 Task: For heading Use Trebuchet MN with dark cyan 1 colour & Underline.  font size for heading24,  'Change the font style of data to'Amatic SC and font size to 16,  Change the alignment of both headline & data to Align left In the sheet  analysisSalesPerformance_2023
Action: Mouse moved to (248, 102)
Screenshot: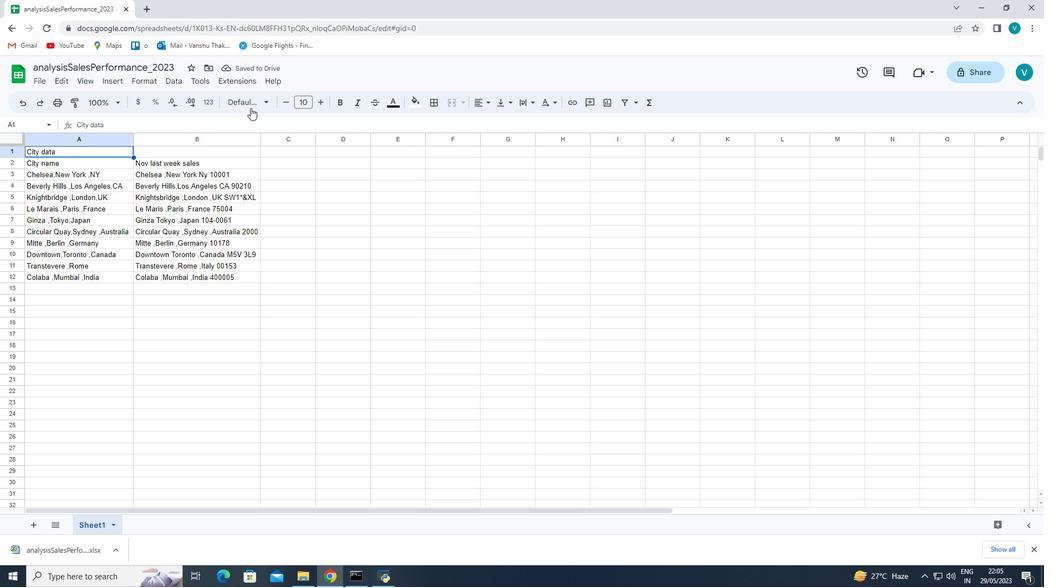 
Action: Mouse pressed left at (248, 102)
Screenshot: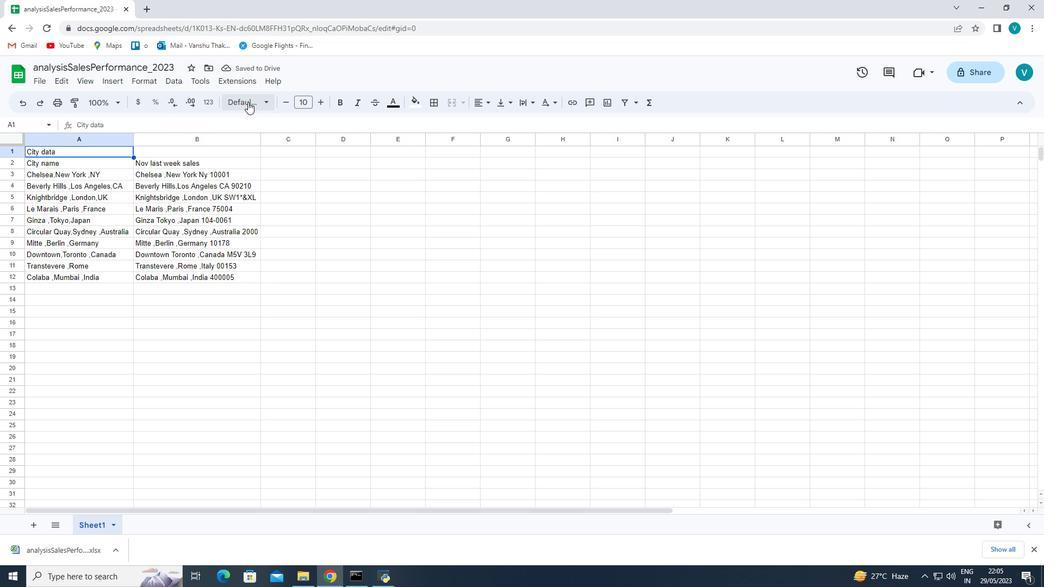 
Action: Mouse moved to (272, 345)
Screenshot: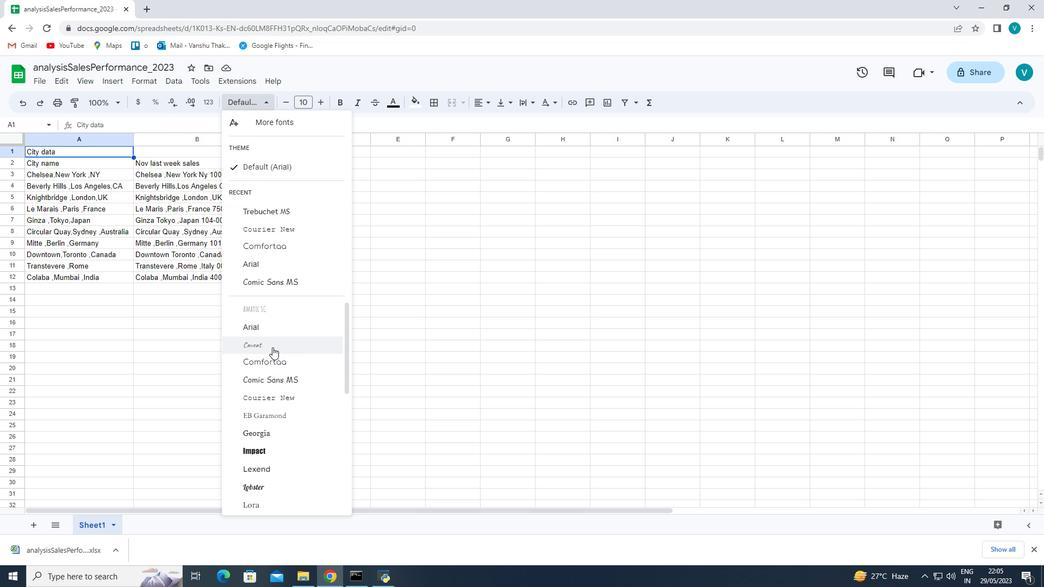 
Action: Mouse scrolled (272, 344) with delta (0, 0)
Screenshot: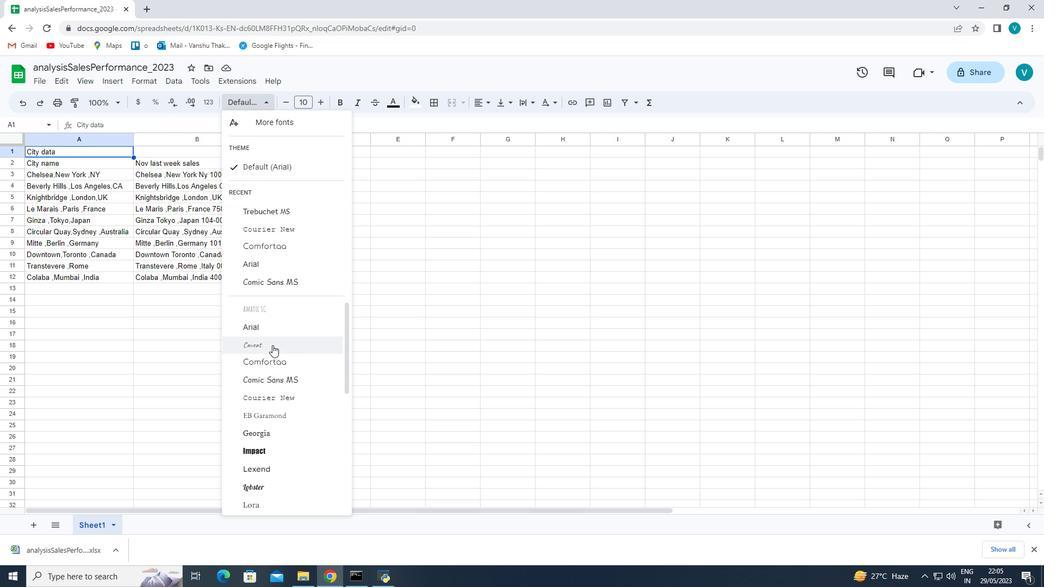 
Action: Mouse scrolled (272, 344) with delta (0, 0)
Screenshot: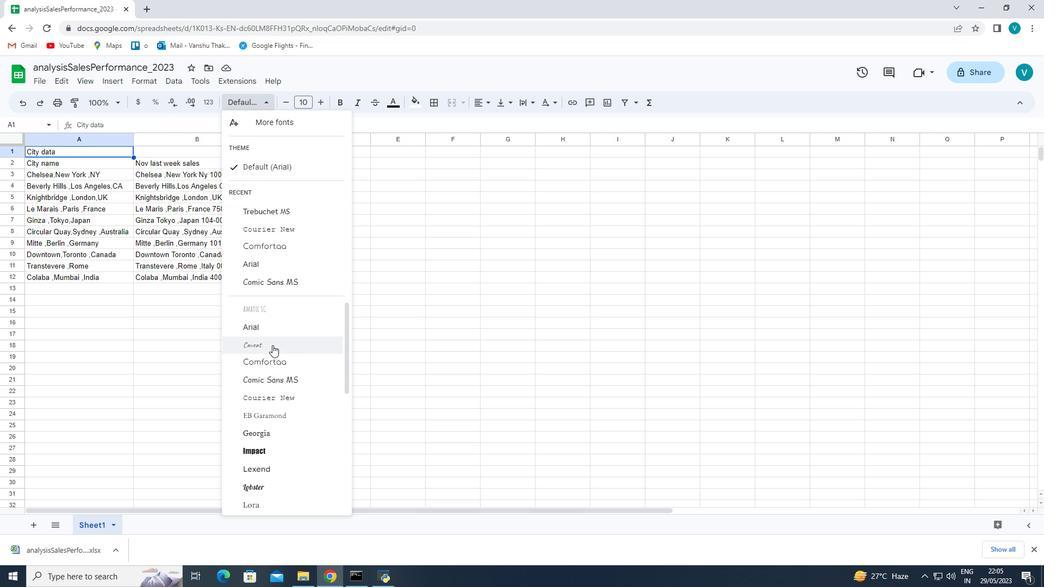 
Action: Mouse moved to (272, 345)
Screenshot: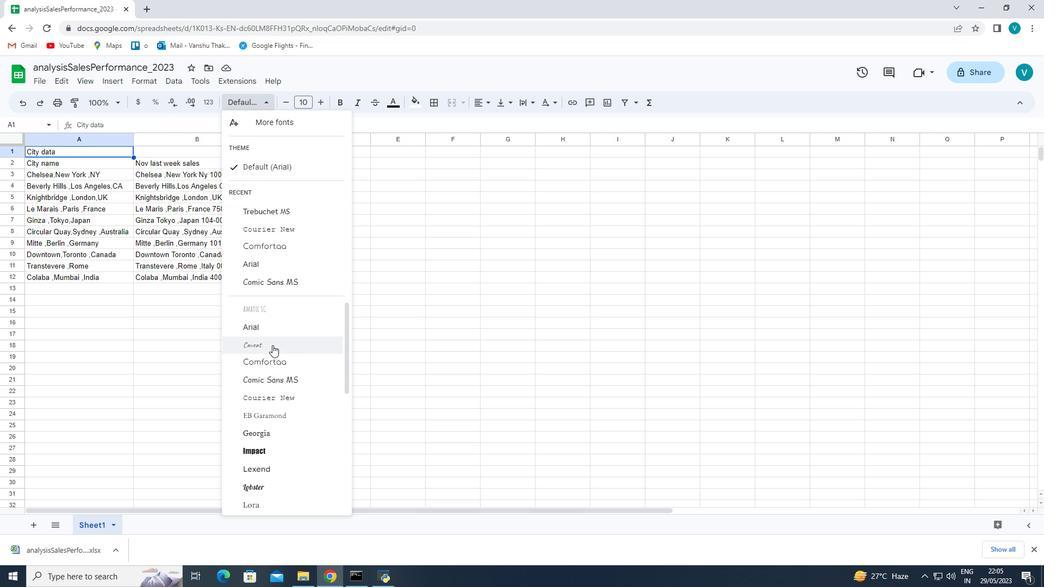 
Action: Mouse scrolled (272, 344) with delta (0, 0)
Screenshot: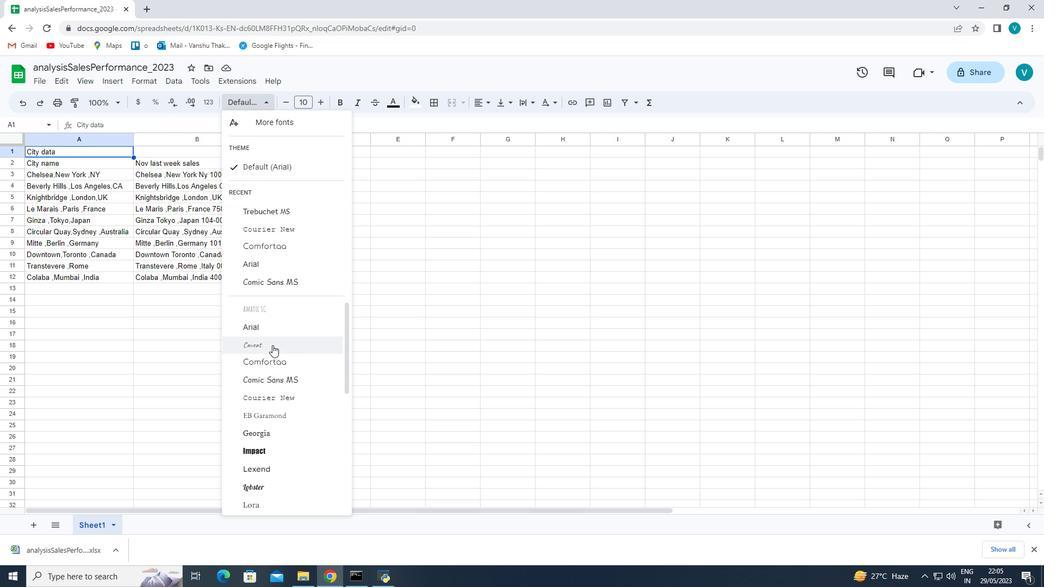 
Action: Mouse moved to (276, 359)
Screenshot: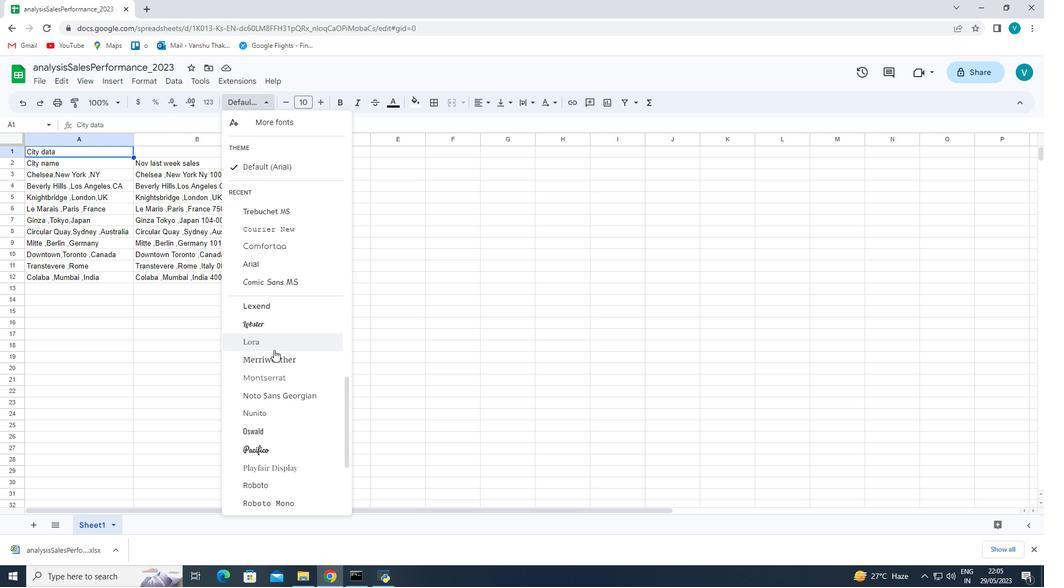
Action: Mouse scrolled (276, 360) with delta (0, 0)
Screenshot: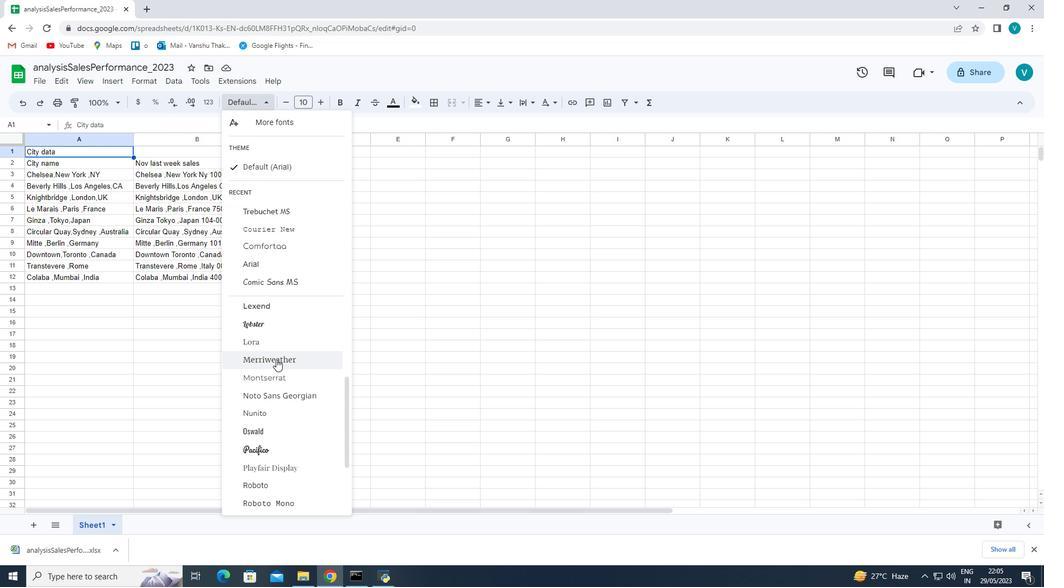 
Action: Mouse scrolled (276, 360) with delta (0, 0)
Screenshot: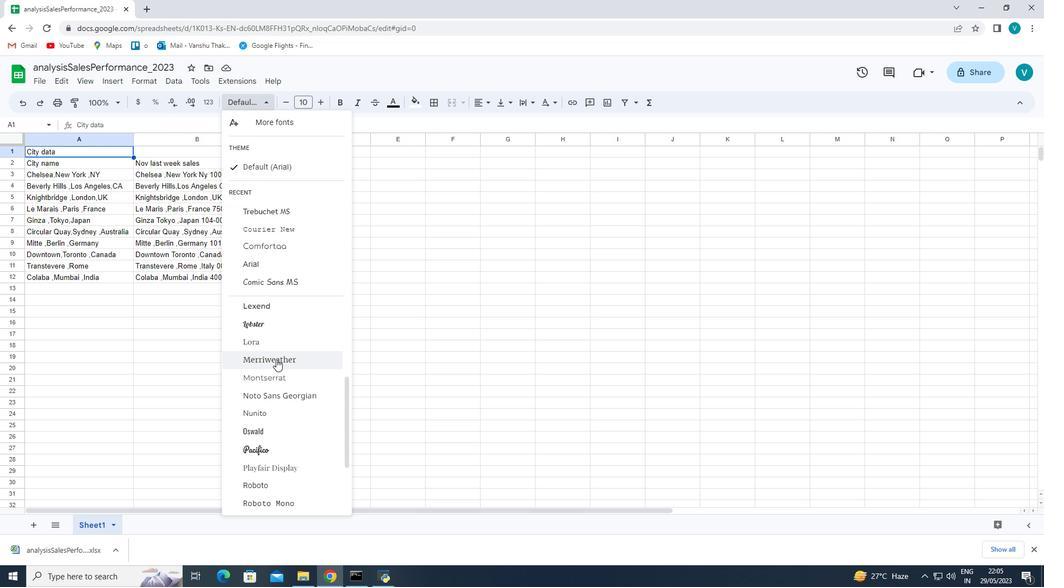 
Action: Mouse scrolled (276, 360) with delta (0, 0)
Screenshot: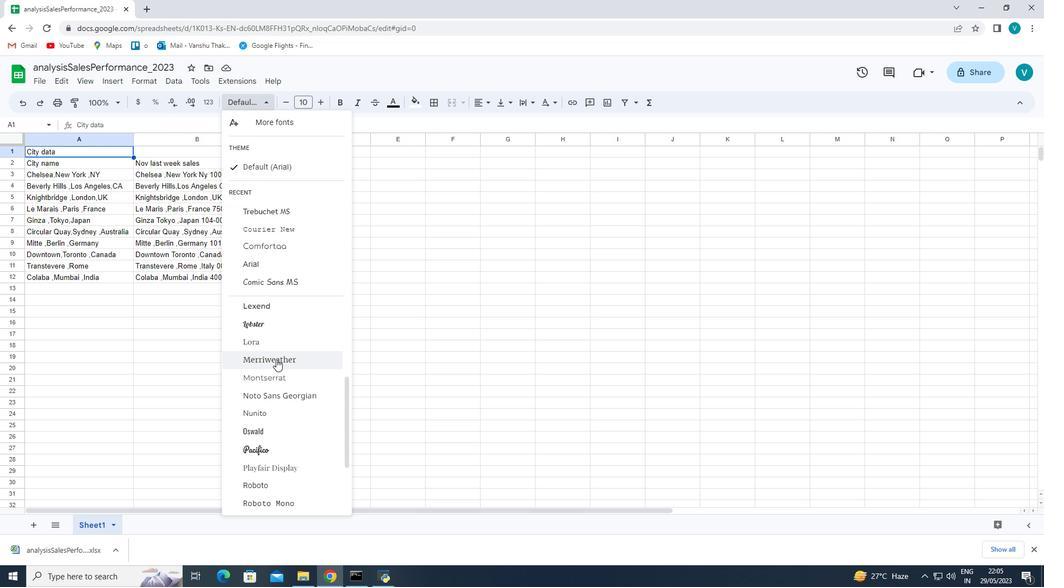 
Action: Mouse scrolled (276, 360) with delta (0, 0)
Screenshot: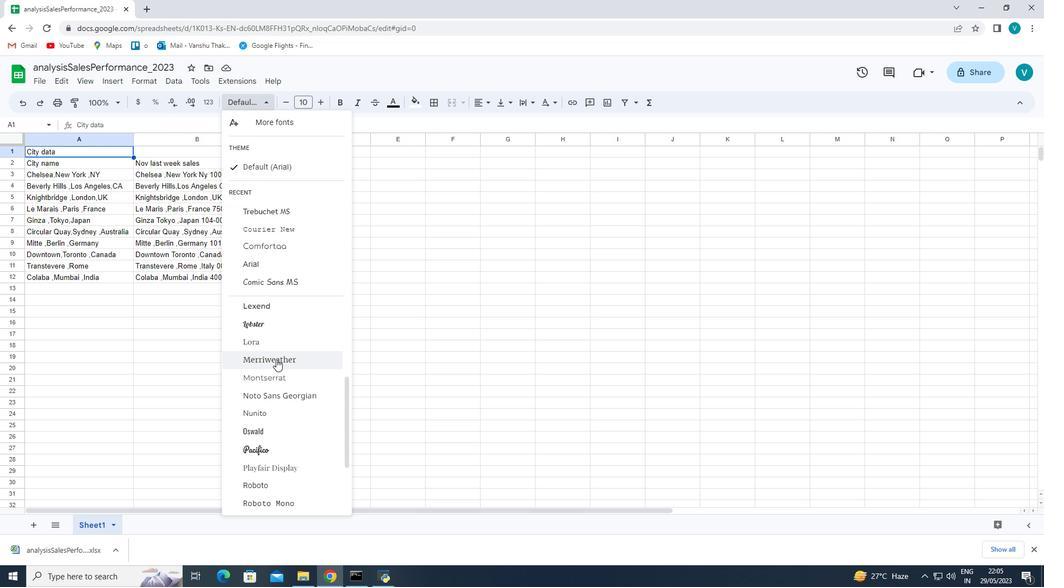 
Action: Mouse moved to (287, 212)
Screenshot: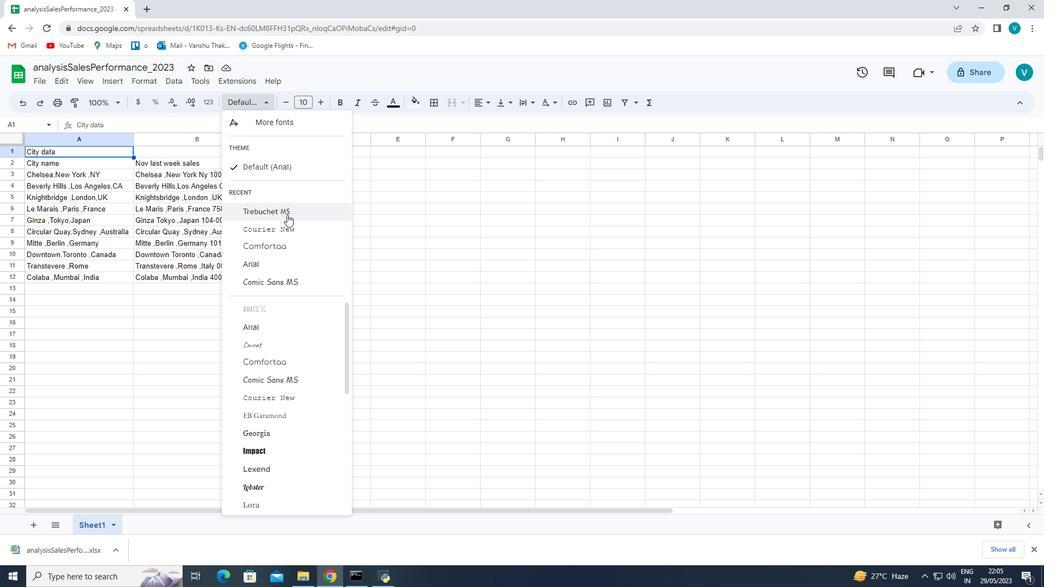 
Action: Mouse pressed left at (287, 212)
Screenshot: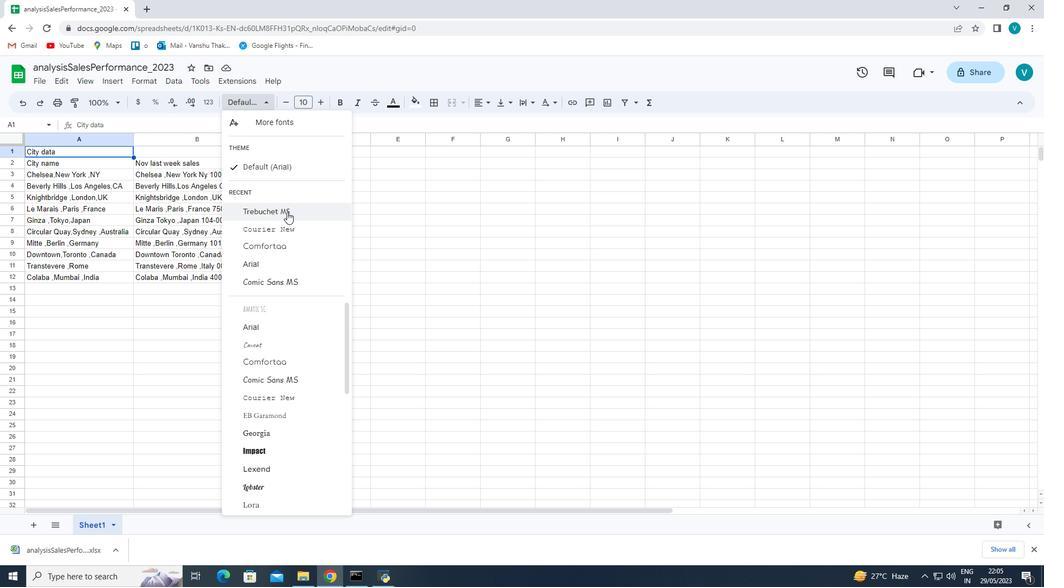 
Action: Mouse moved to (286, 209)
Screenshot: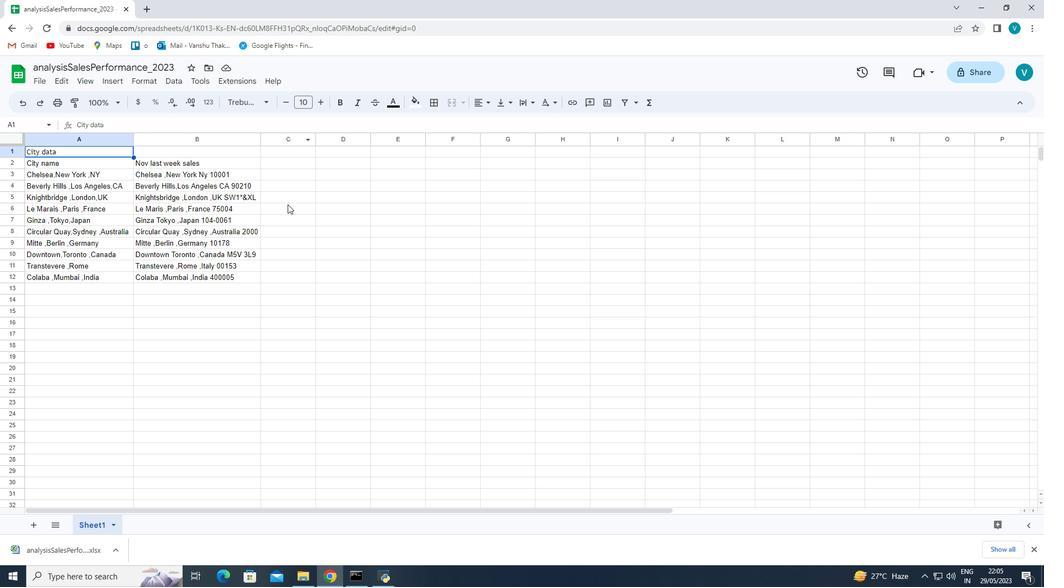 
Action: Key pressed ctrl+U
Screenshot: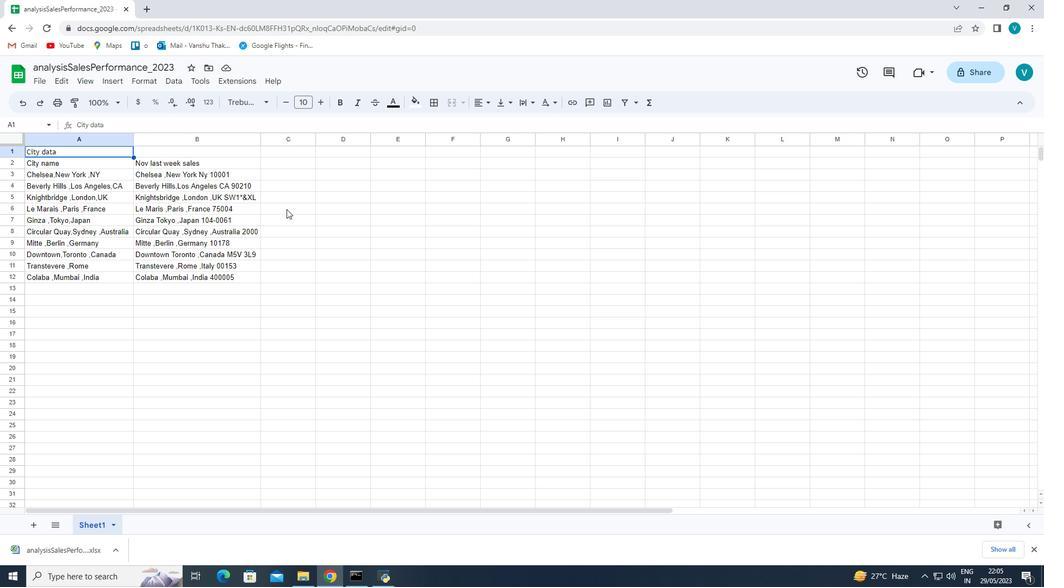 
Action: Mouse moved to (391, 101)
Screenshot: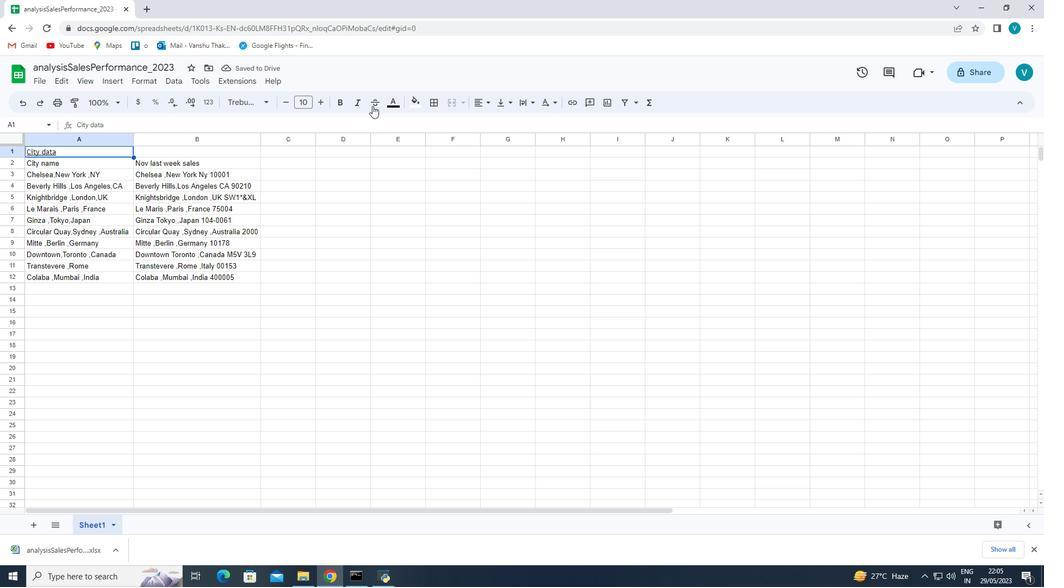 
Action: Mouse pressed left at (391, 101)
Screenshot: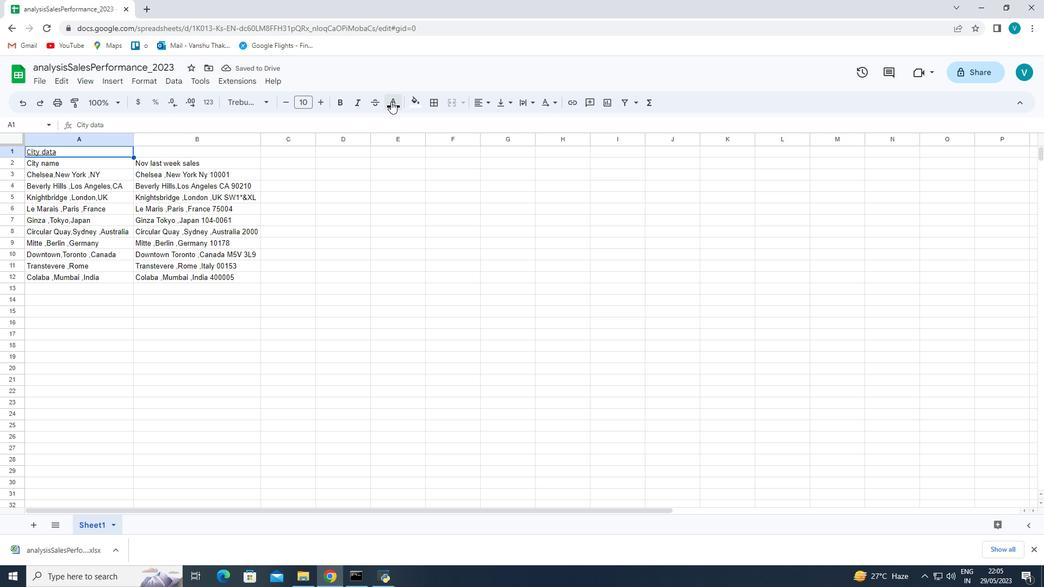 
Action: Mouse moved to (455, 200)
Screenshot: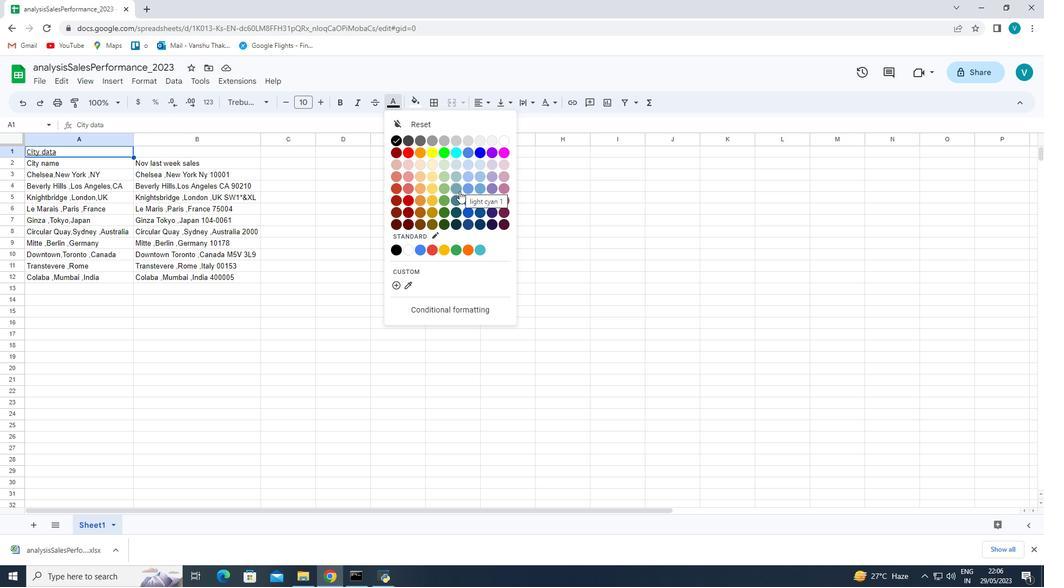 
Action: Mouse pressed left at (455, 200)
Screenshot: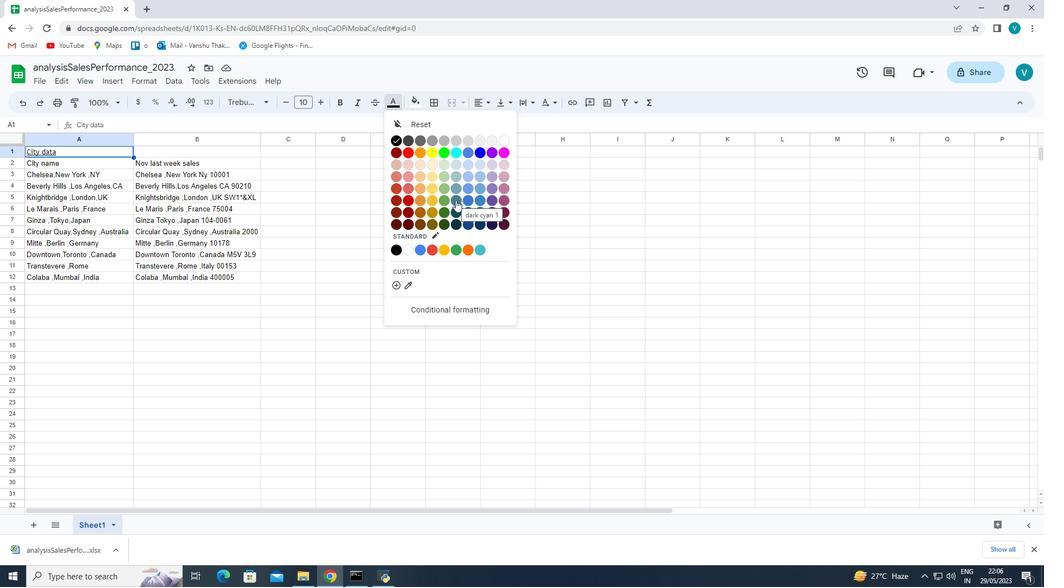 
Action: Mouse moved to (318, 106)
Screenshot: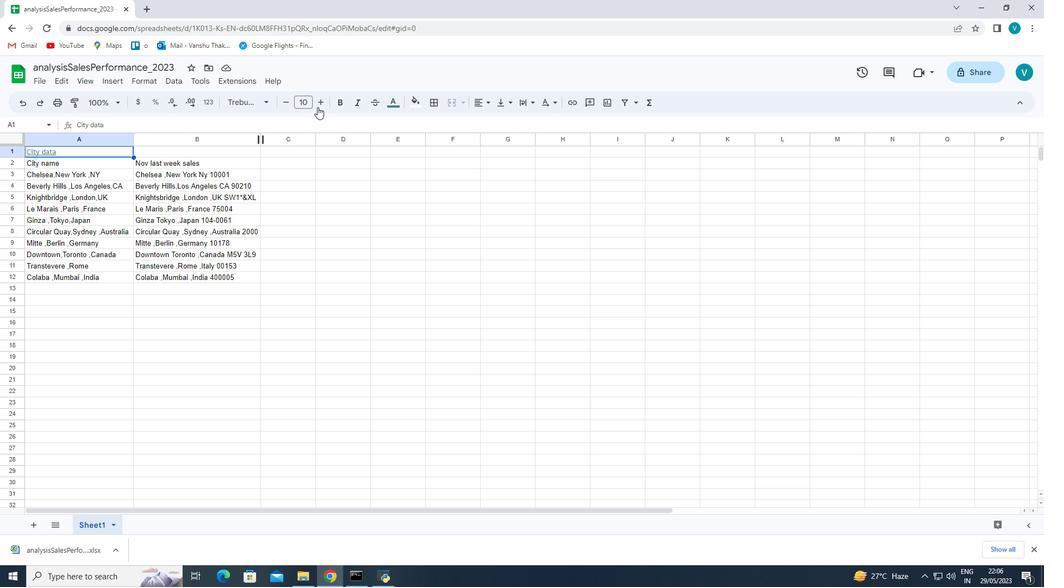 
Action: Mouse pressed left at (318, 106)
Screenshot: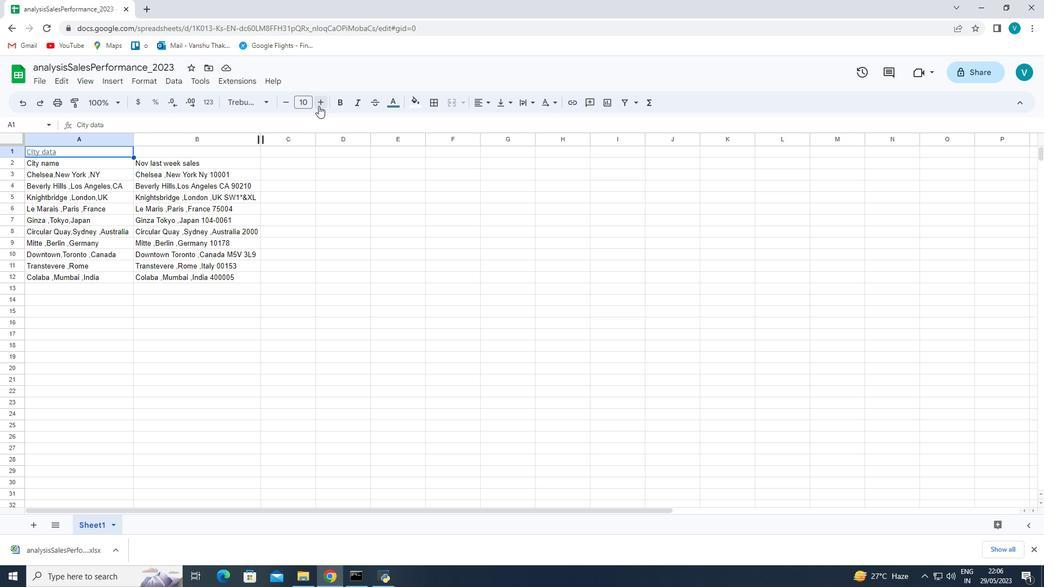 
Action: Mouse pressed left at (318, 106)
Screenshot: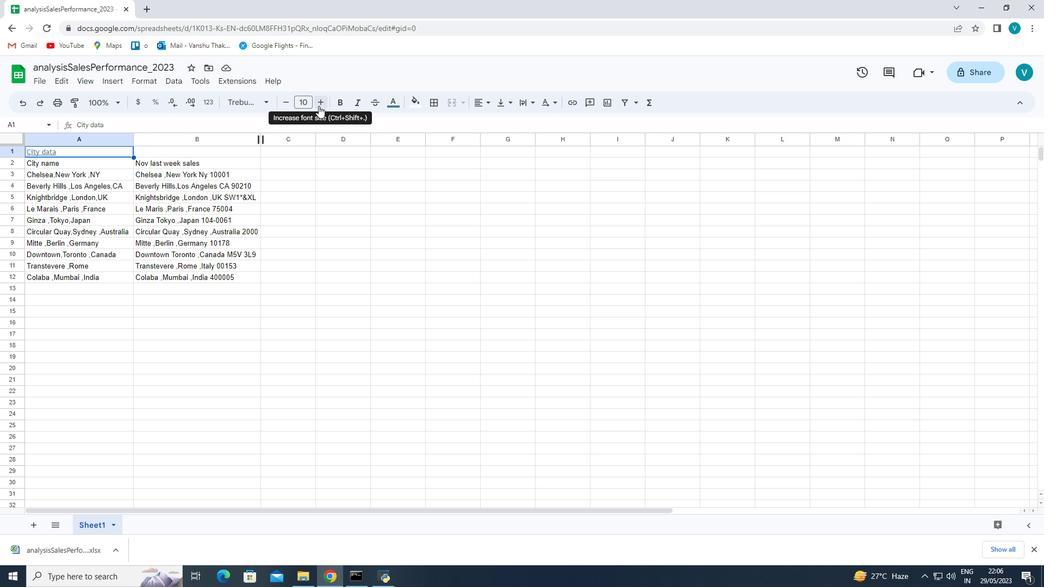 
Action: Mouse pressed left at (318, 106)
Screenshot: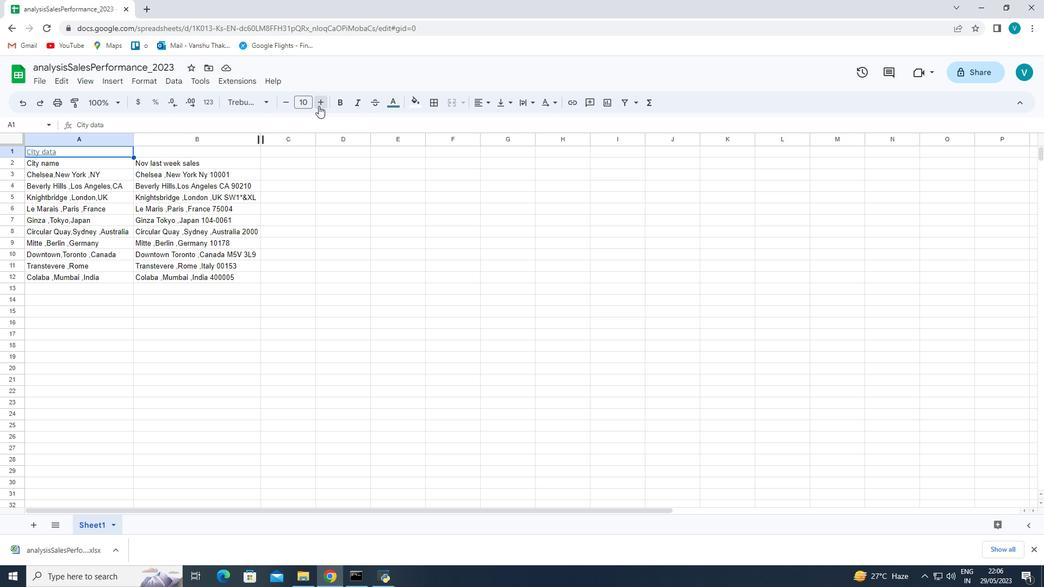 
Action: Mouse pressed left at (318, 106)
Screenshot: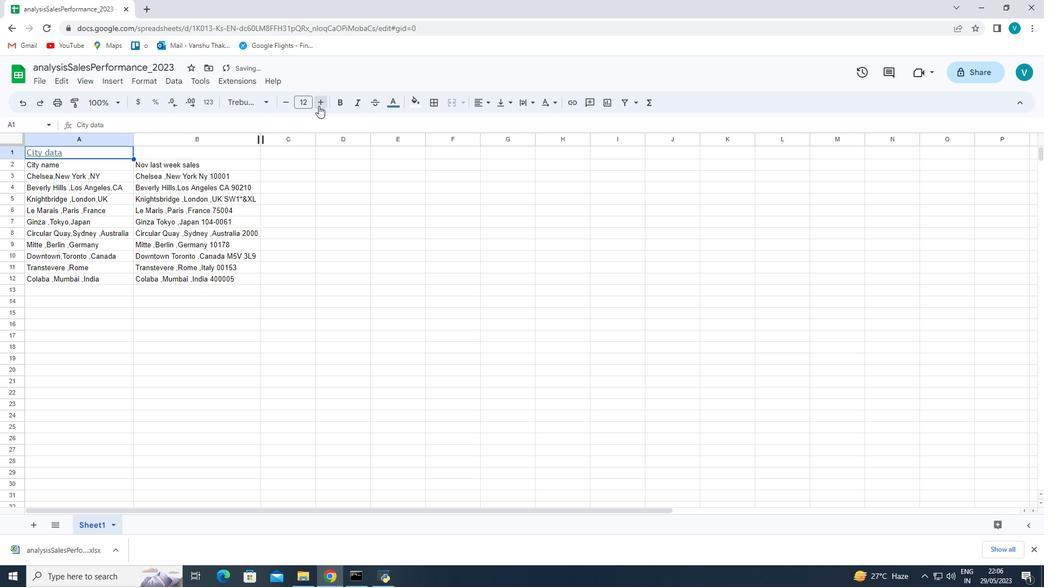
Action: Mouse pressed left at (318, 106)
Screenshot: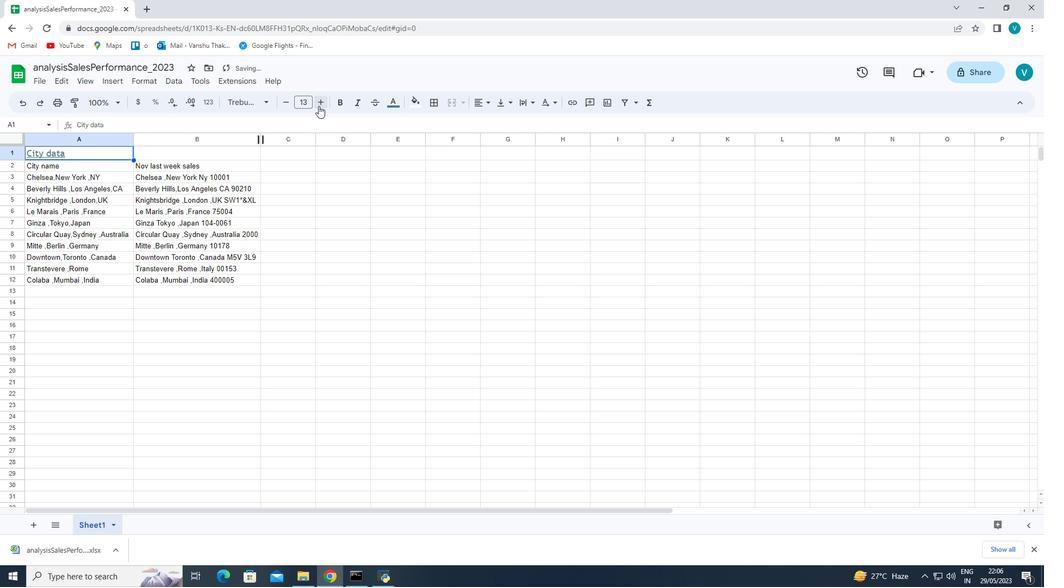 
Action: Mouse pressed left at (318, 106)
Screenshot: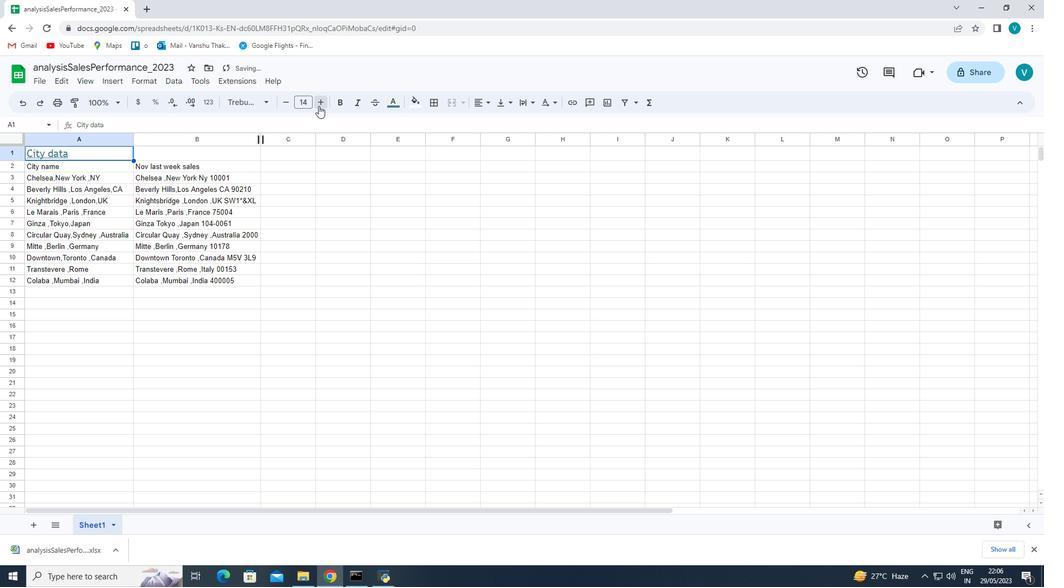 
Action: Mouse pressed left at (318, 106)
Screenshot: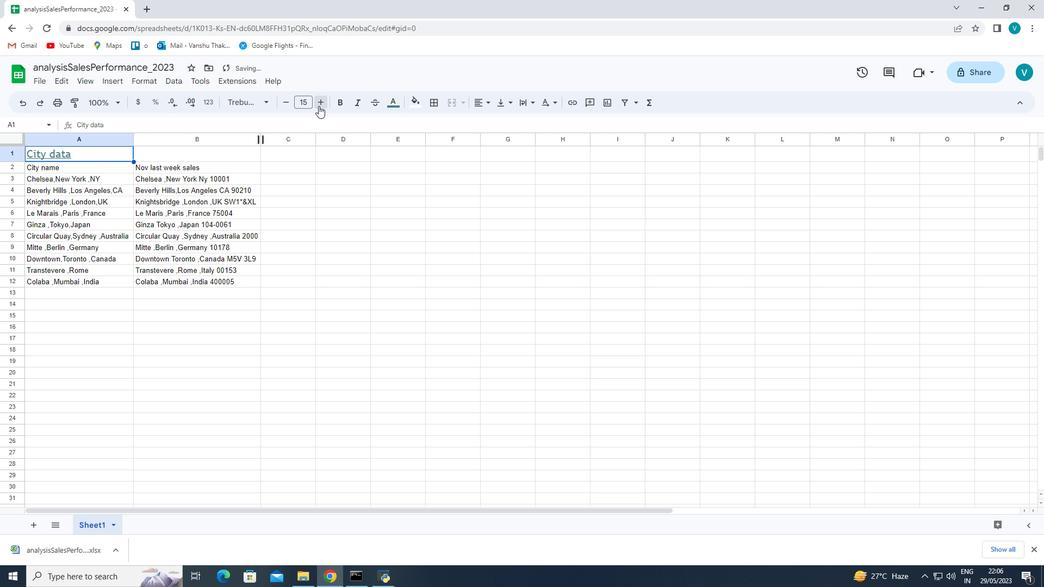 
Action: Mouse pressed left at (318, 106)
Screenshot: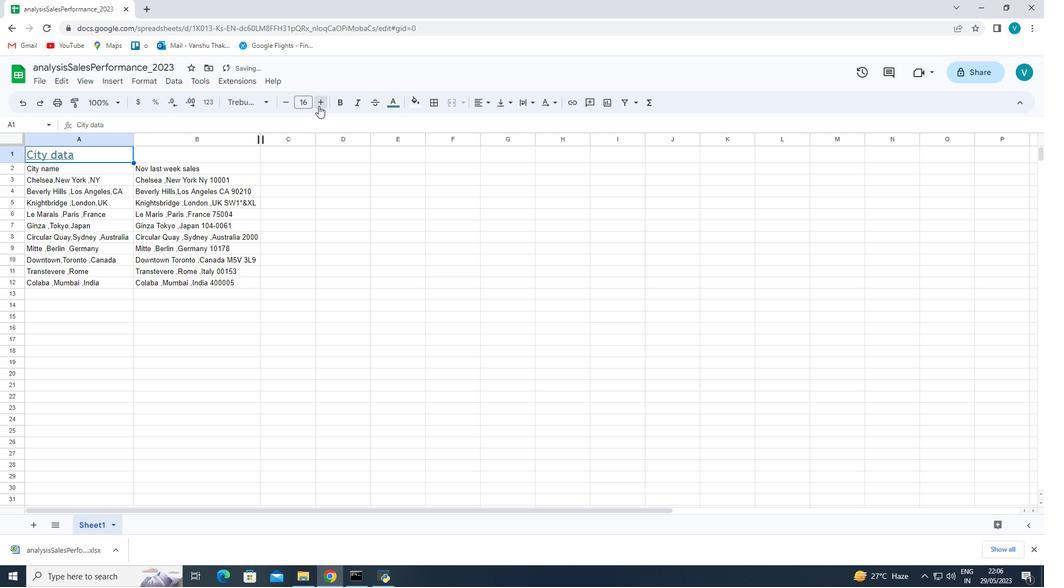 
Action: Mouse pressed left at (318, 106)
Screenshot: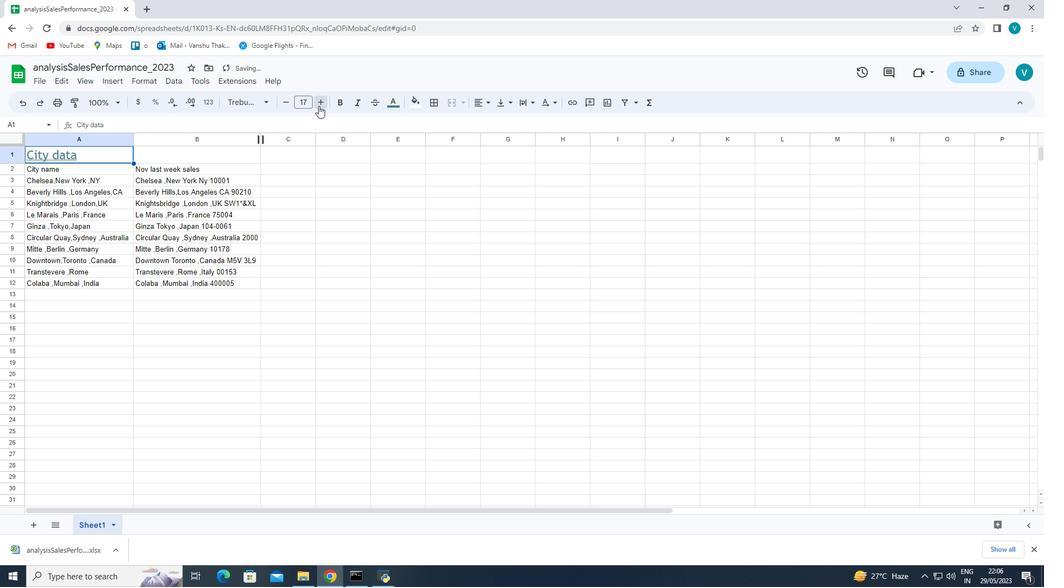 
Action: Mouse pressed left at (318, 106)
Screenshot: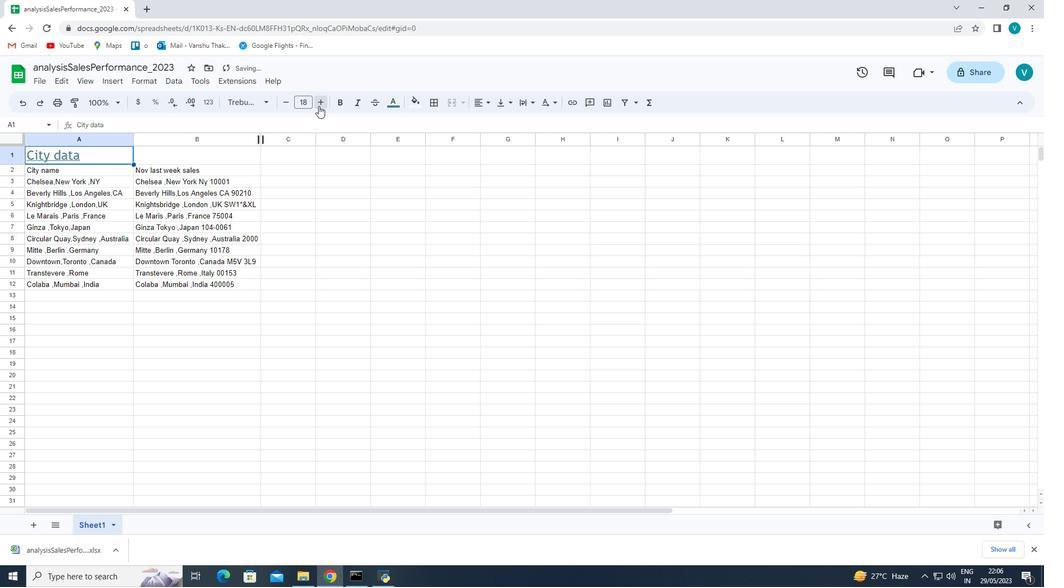 
Action: Mouse pressed left at (318, 106)
Screenshot: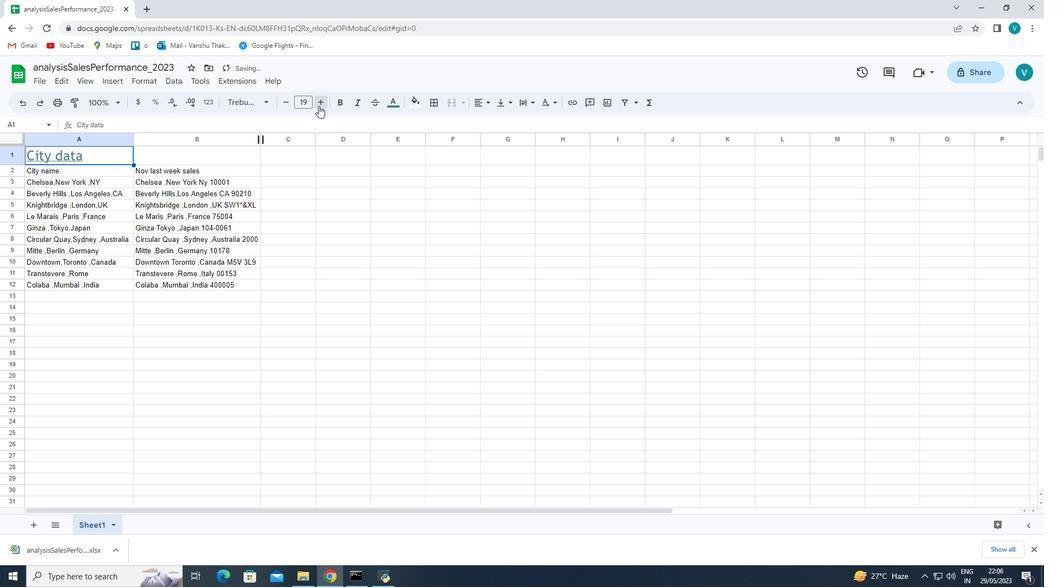 
Action: Mouse pressed left at (318, 106)
Screenshot: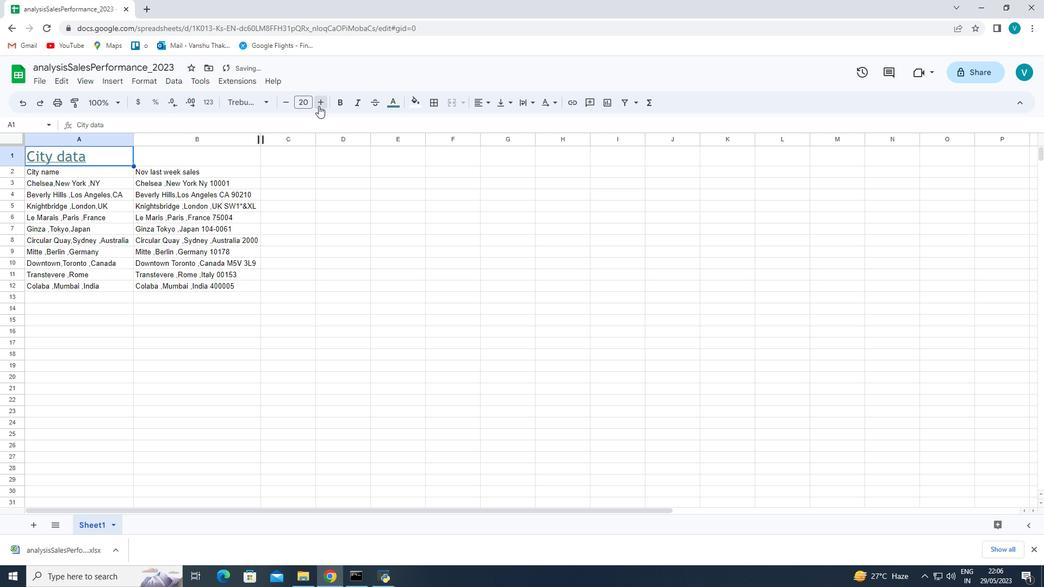 
Action: Mouse pressed left at (318, 106)
Screenshot: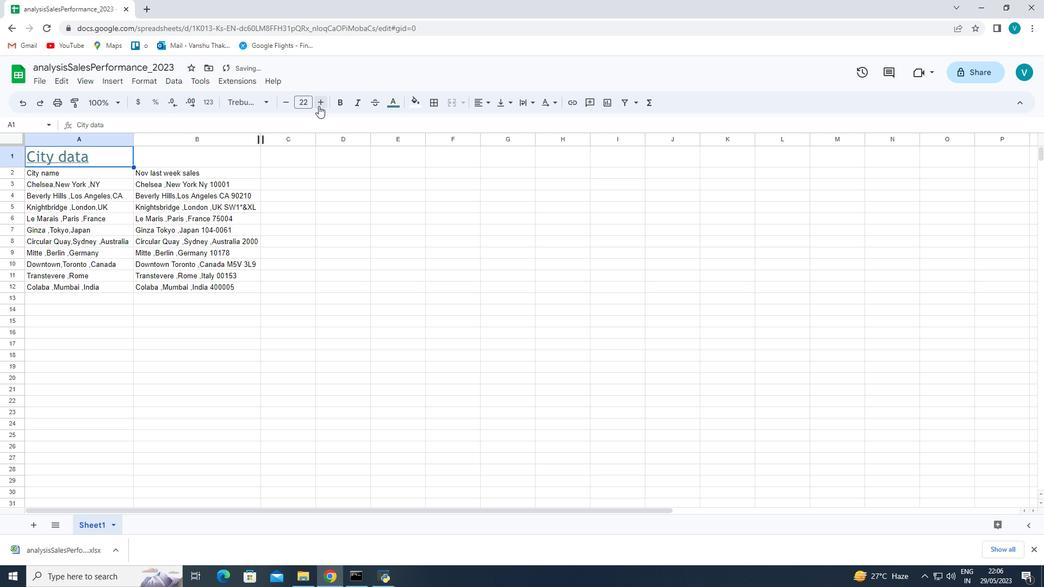 
Action: Mouse pressed left at (318, 106)
Screenshot: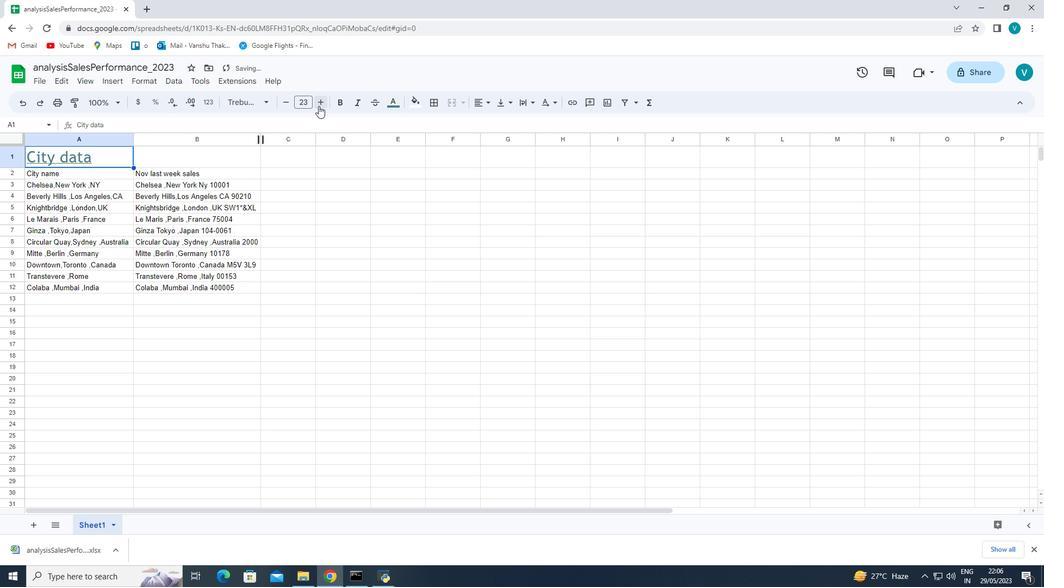 
Action: Mouse moved to (90, 254)
Screenshot: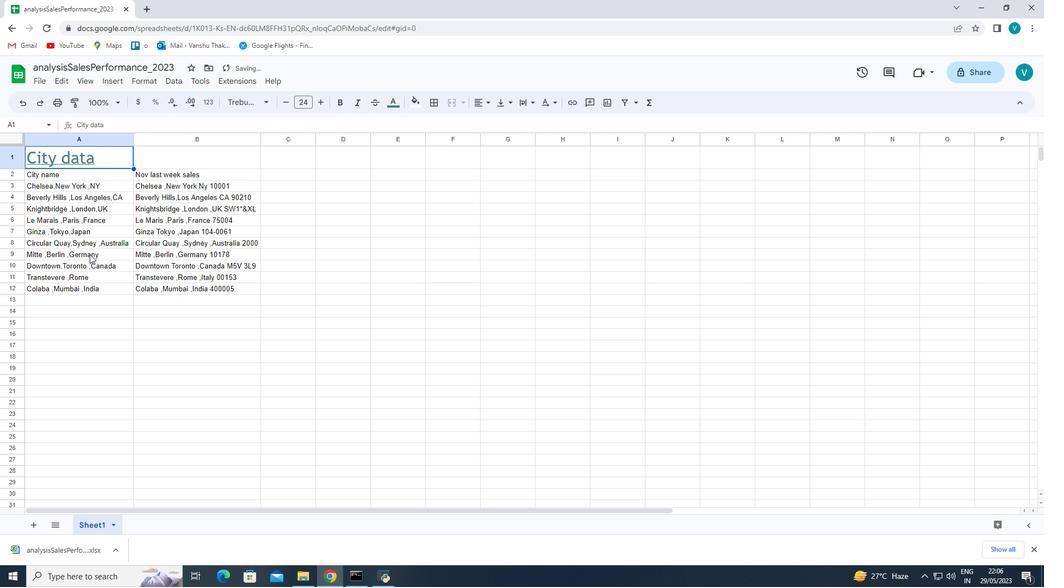 
Action: Mouse pressed left at (90, 254)
Screenshot: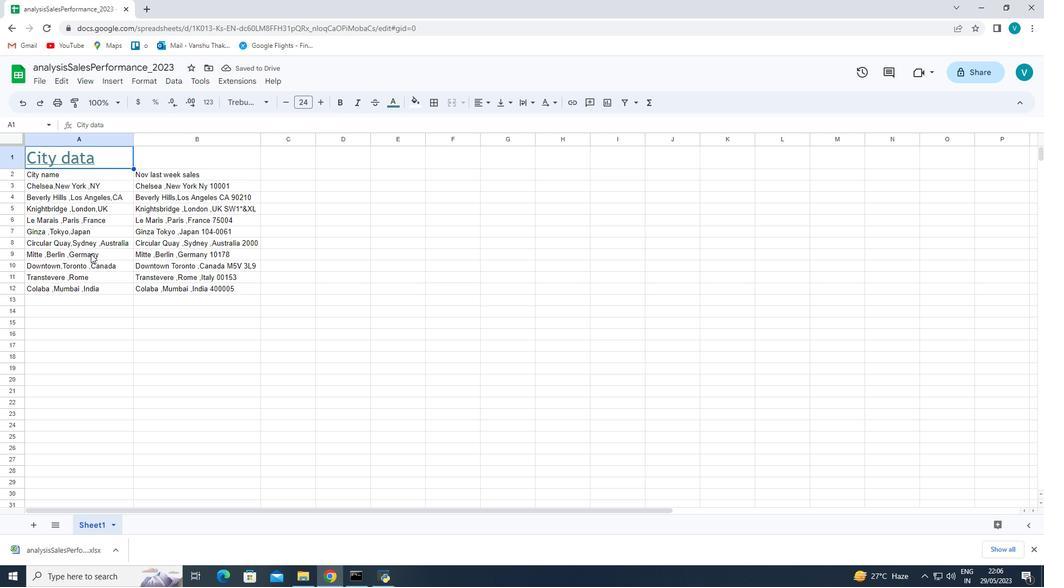 
Action: Mouse moved to (44, 178)
Screenshot: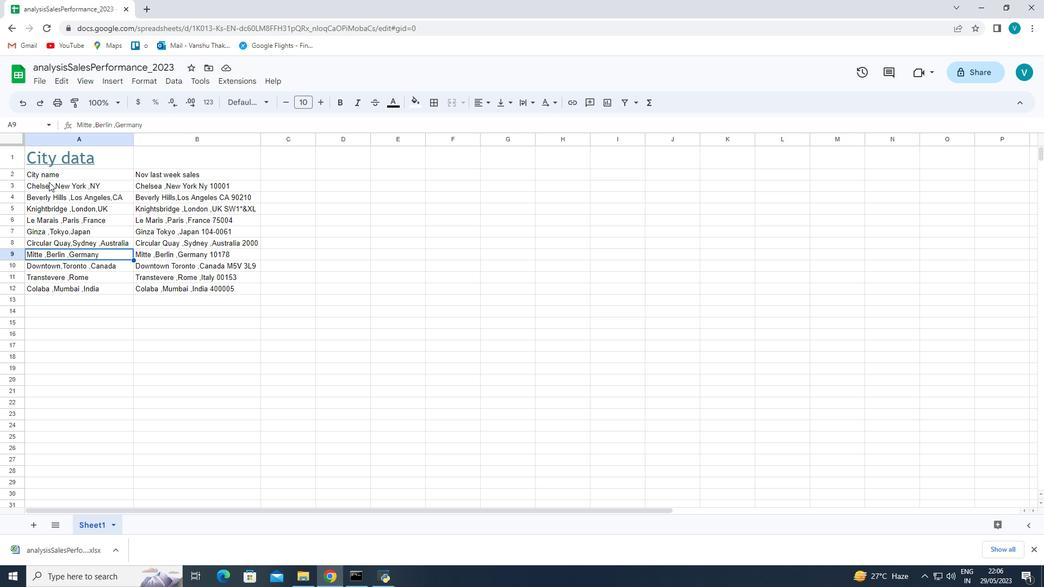 
Action: Mouse pressed left at (44, 178)
Screenshot: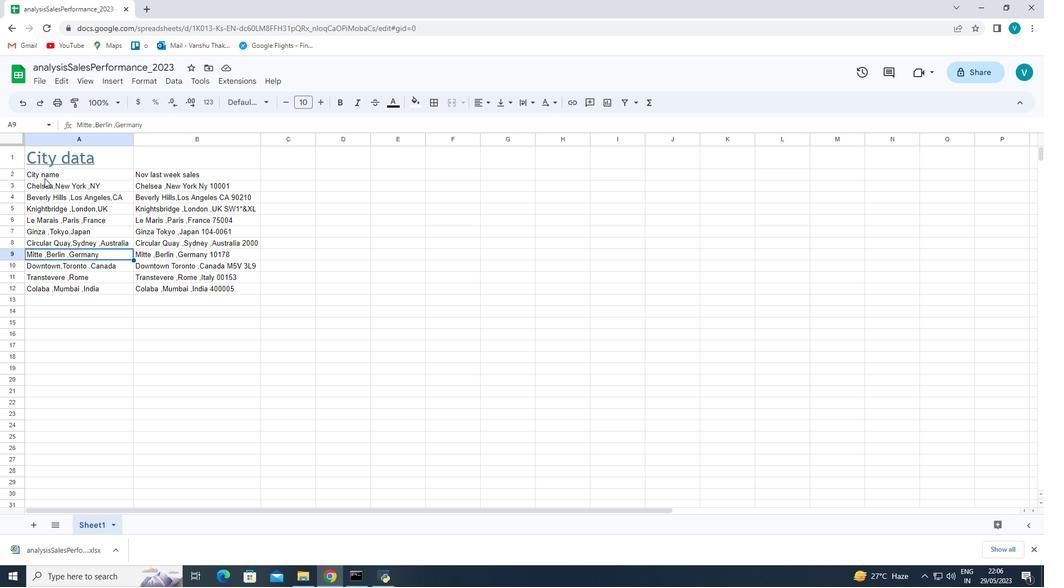 
Action: Mouse moved to (263, 102)
Screenshot: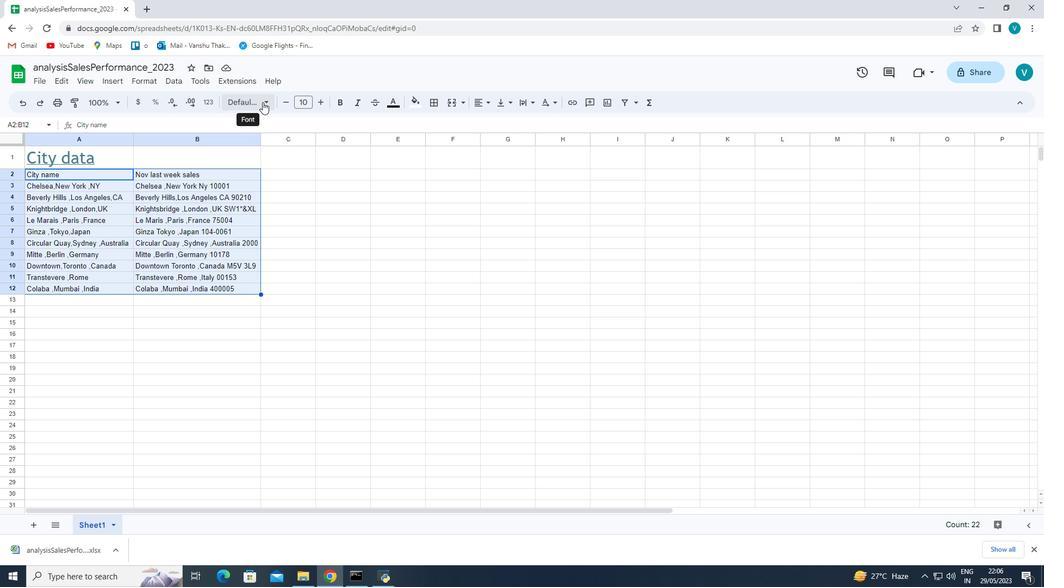 
Action: Mouse pressed left at (263, 102)
Screenshot: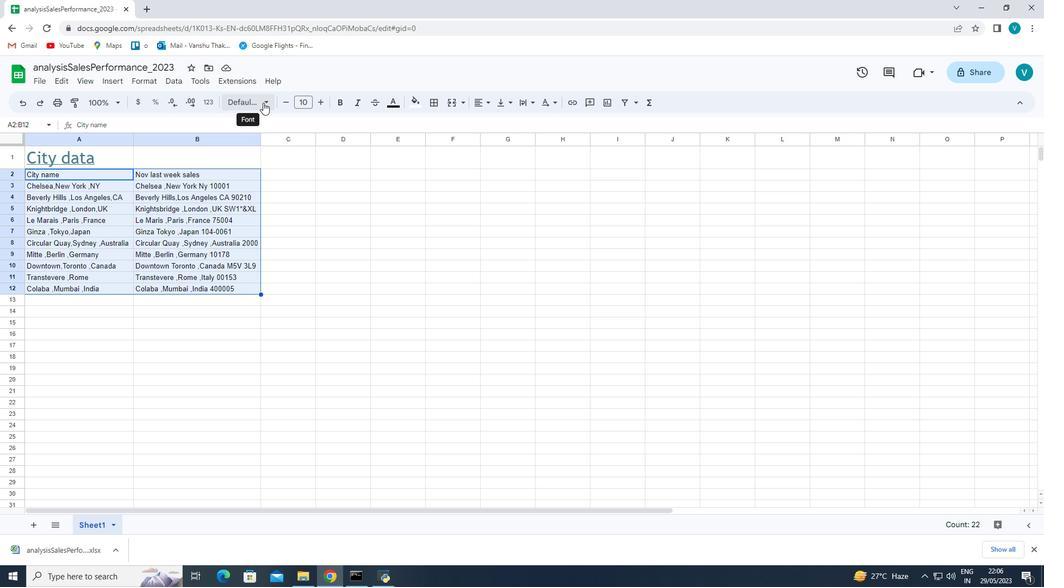 
Action: Mouse moved to (280, 365)
Screenshot: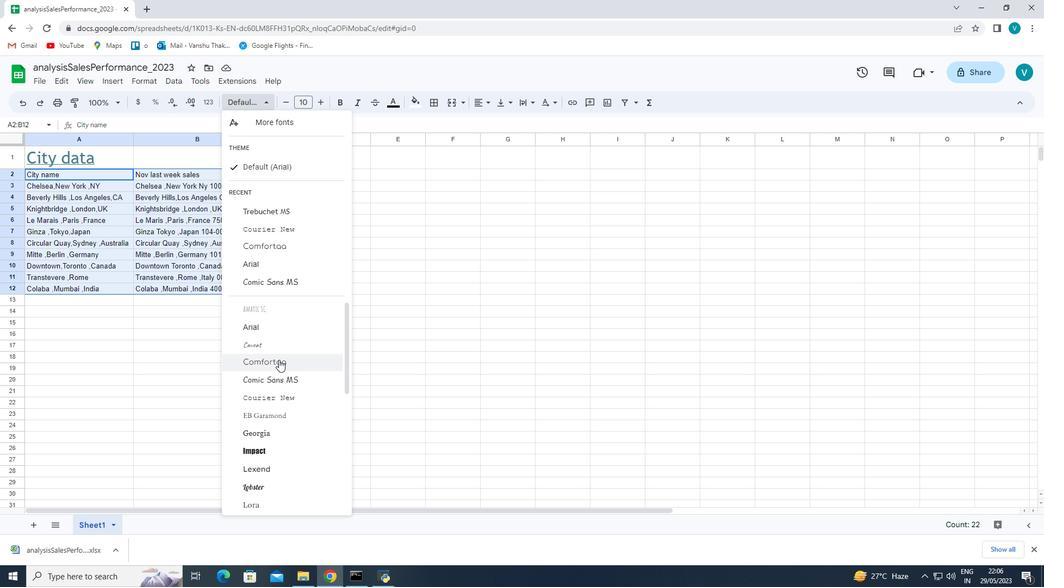 
Action: Mouse scrolled (280, 365) with delta (0, 0)
Screenshot: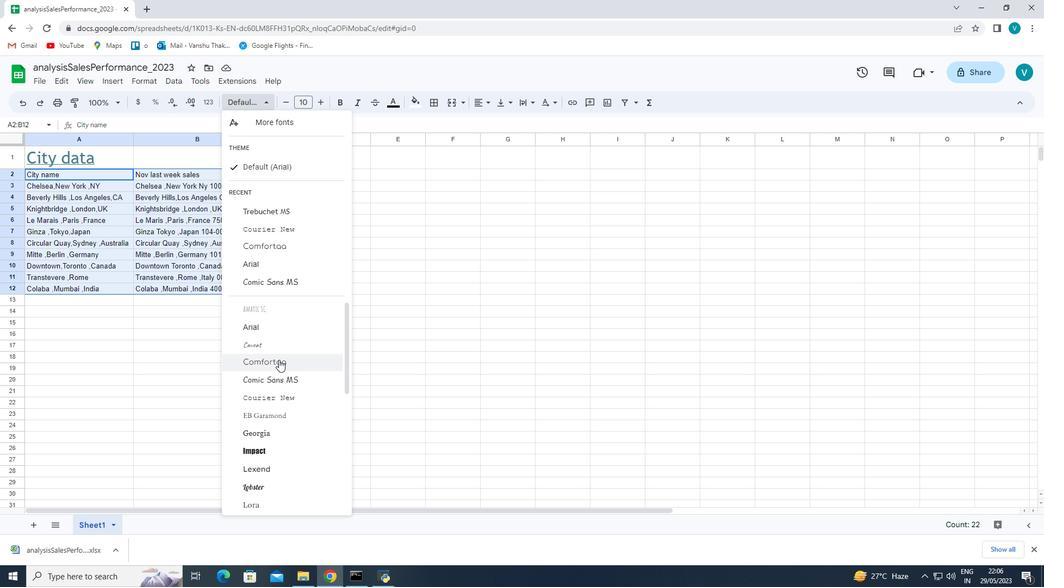
Action: Mouse scrolled (280, 365) with delta (0, 0)
Screenshot: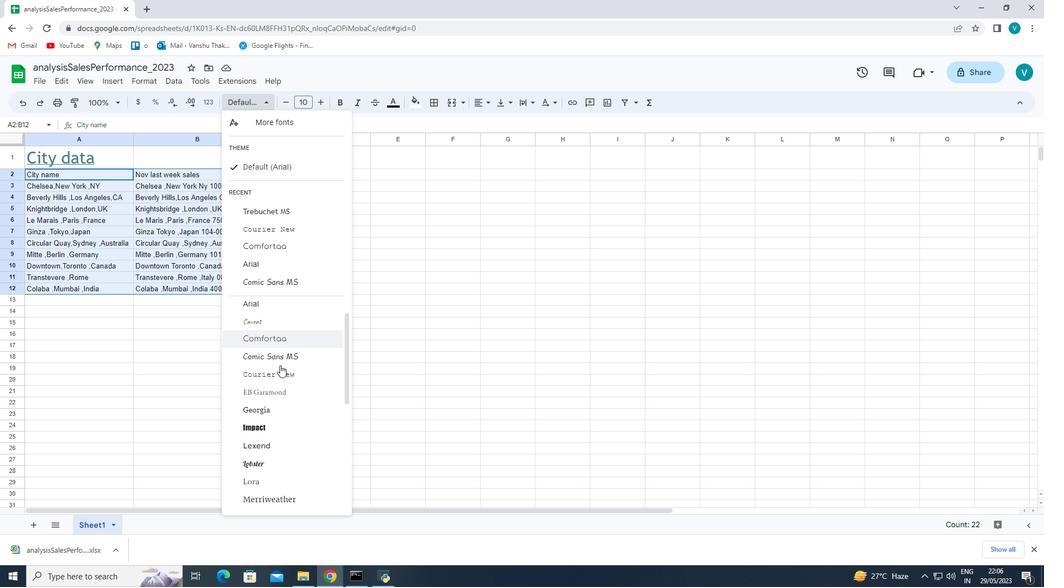
Action: Mouse scrolled (280, 365) with delta (0, 0)
Screenshot: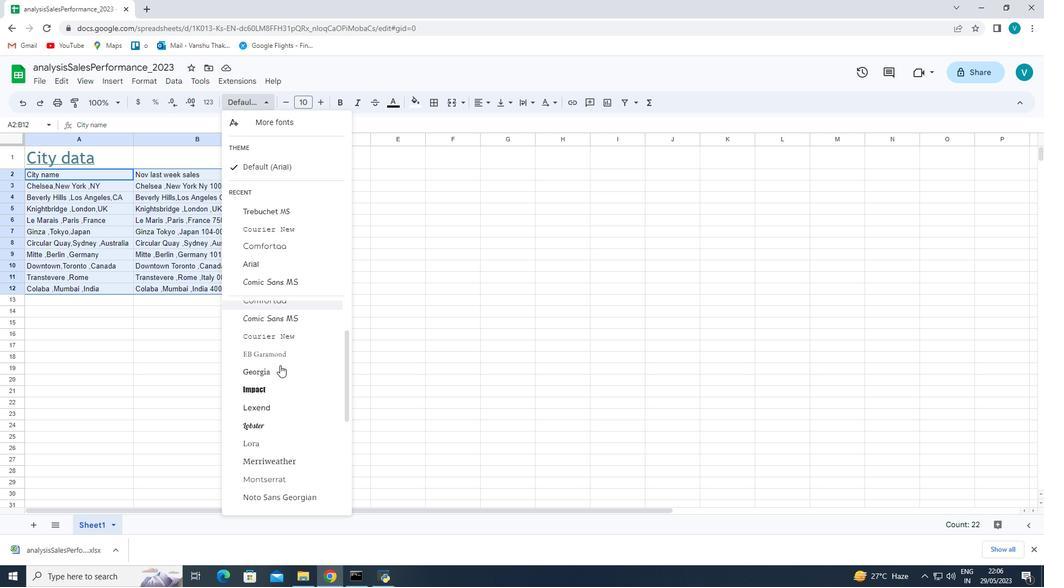 
Action: Mouse scrolled (280, 365) with delta (0, 0)
Screenshot: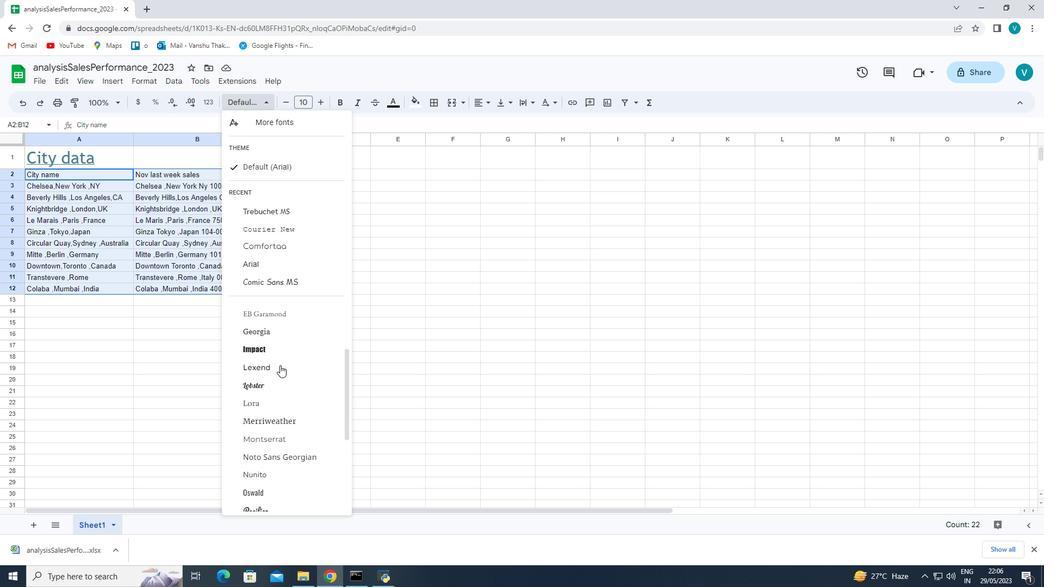 
Action: Mouse scrolled (280, 366) with delta (0, 0)
Screenshot: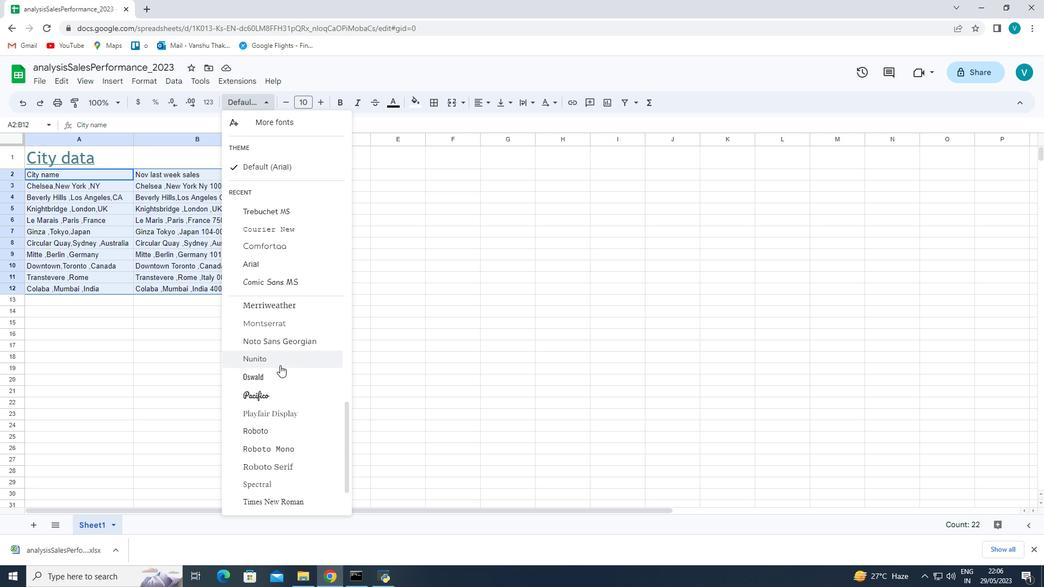 
Action: Mouse scrolled (280, 366) with delta (0, 0)
Screenshot: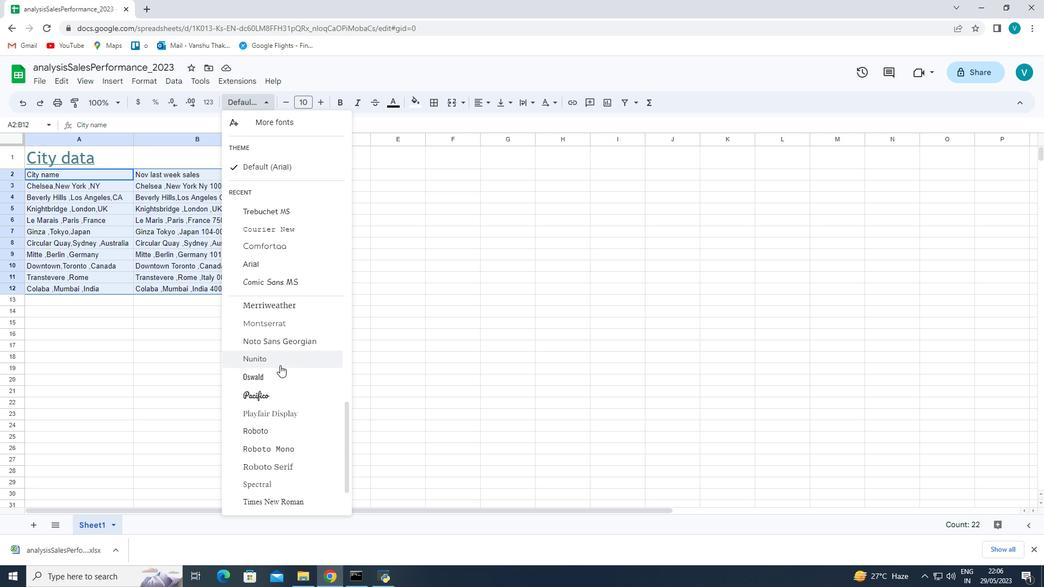 
Action: Mouse scrolled (280, 366) with delta (0, 0)
Screenshot: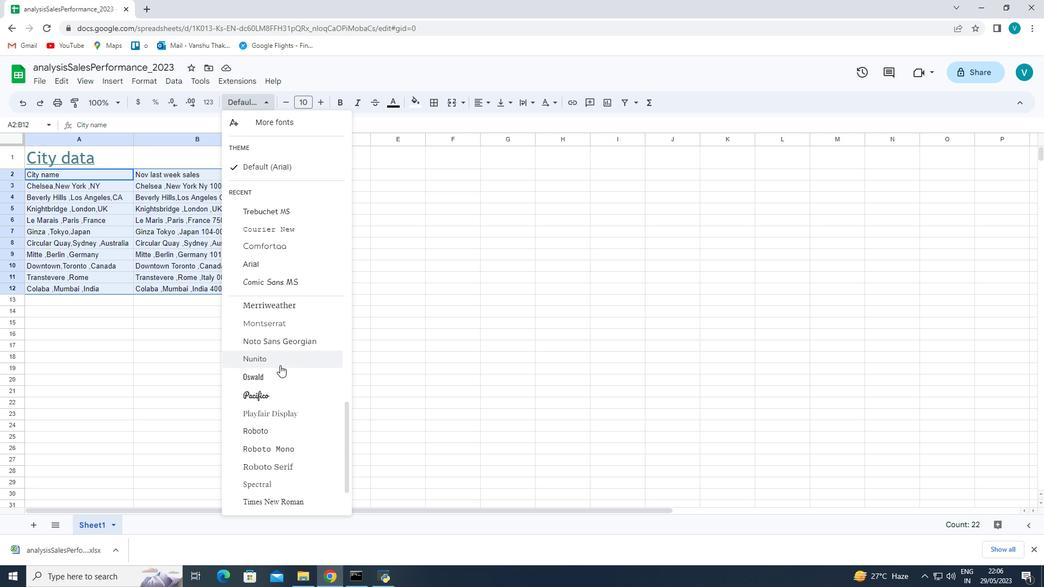 
Action: Mouse scrolled (280, 366) with delta (0, 0)
Screenshot: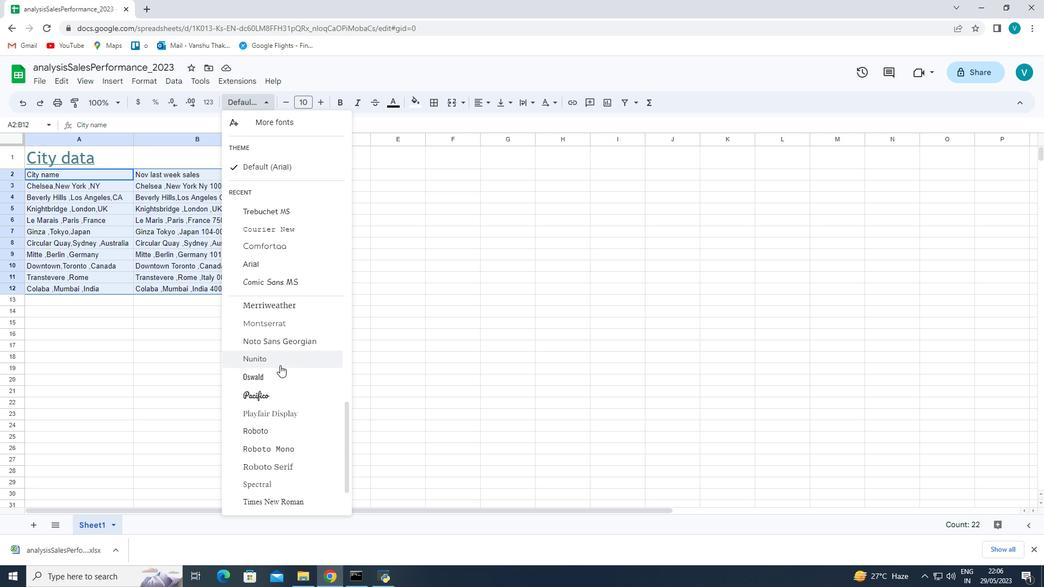 
Action: Mouse scrolled (280, 366) with delta (0, 0)
Screenshot: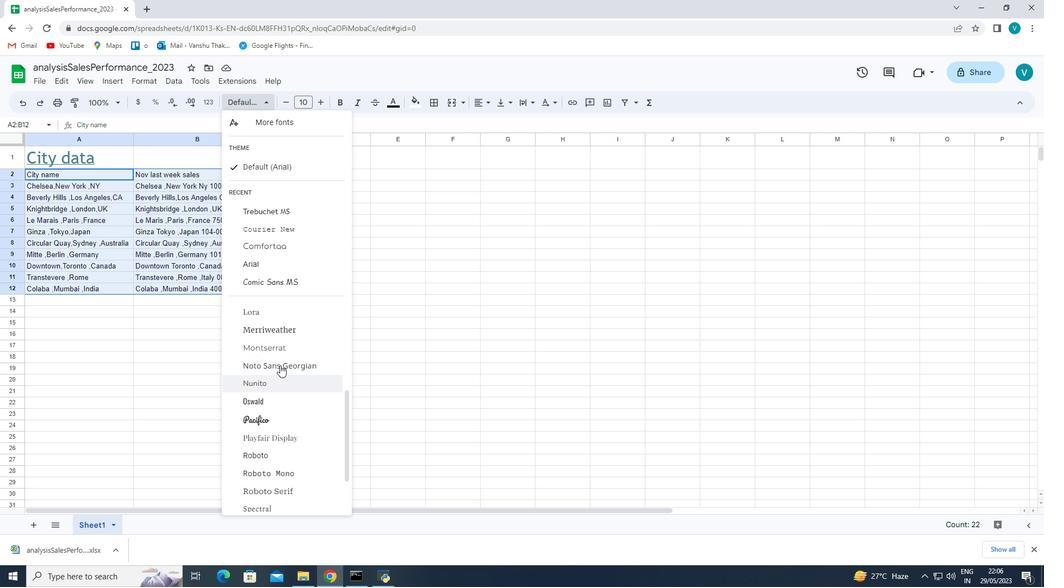 
Action: Mouse scrolled (280, 366) with delta (0, 0)
Screenshot: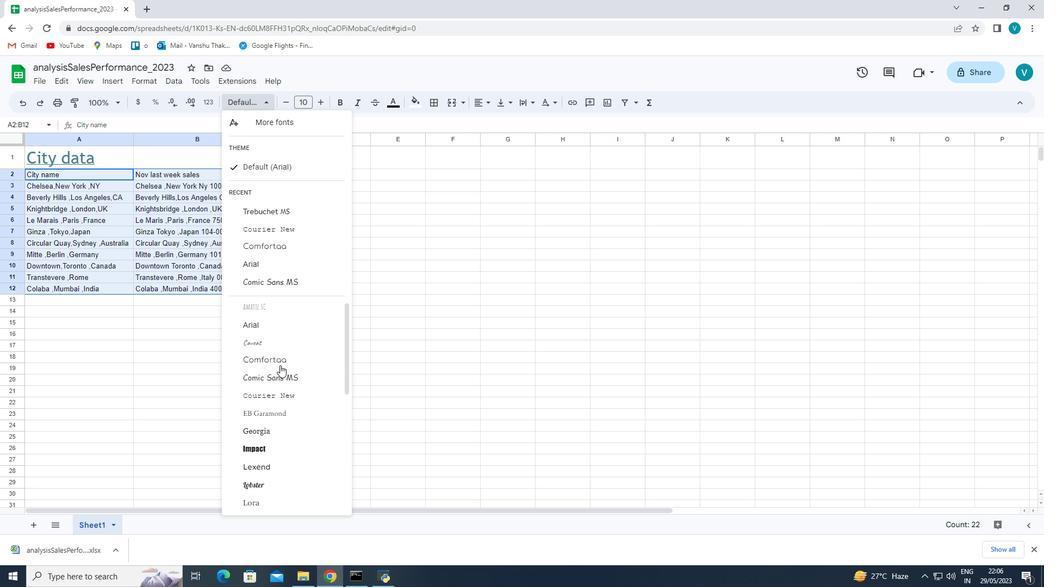 
Action: Mouse moved to (280, 364)
Screenshot: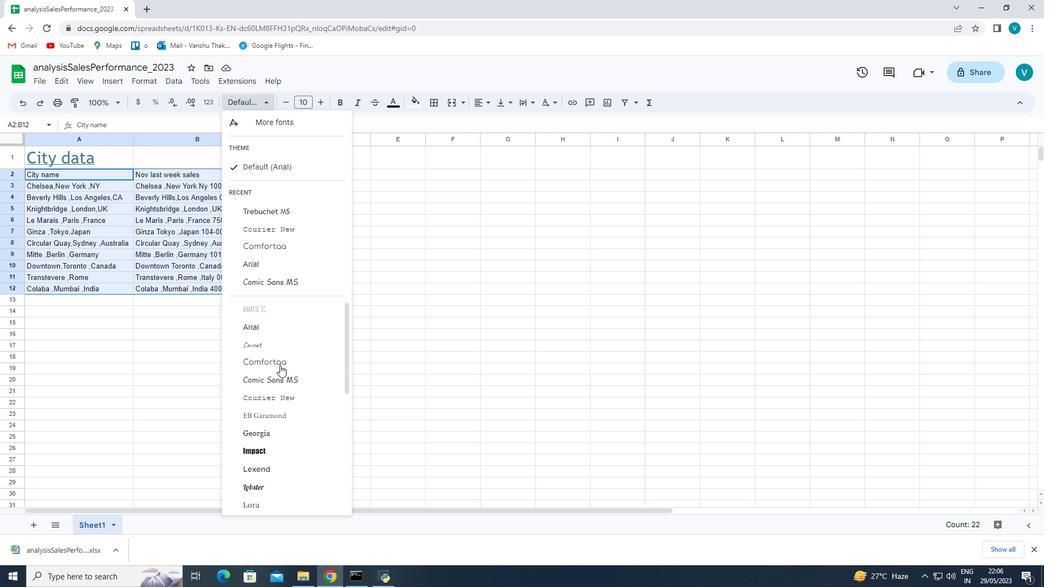 
Action: Mouse scrolled (280, 364) with delta (0, 0)
Screenshot: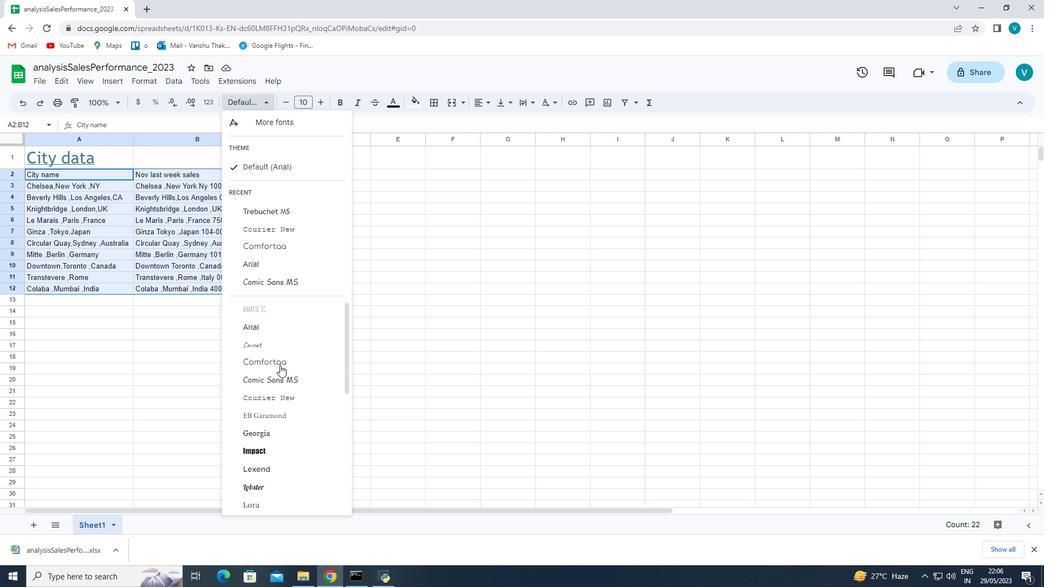 
Action: Mouse scrolled (280, 364) with delta (0, 0)
Screenshot: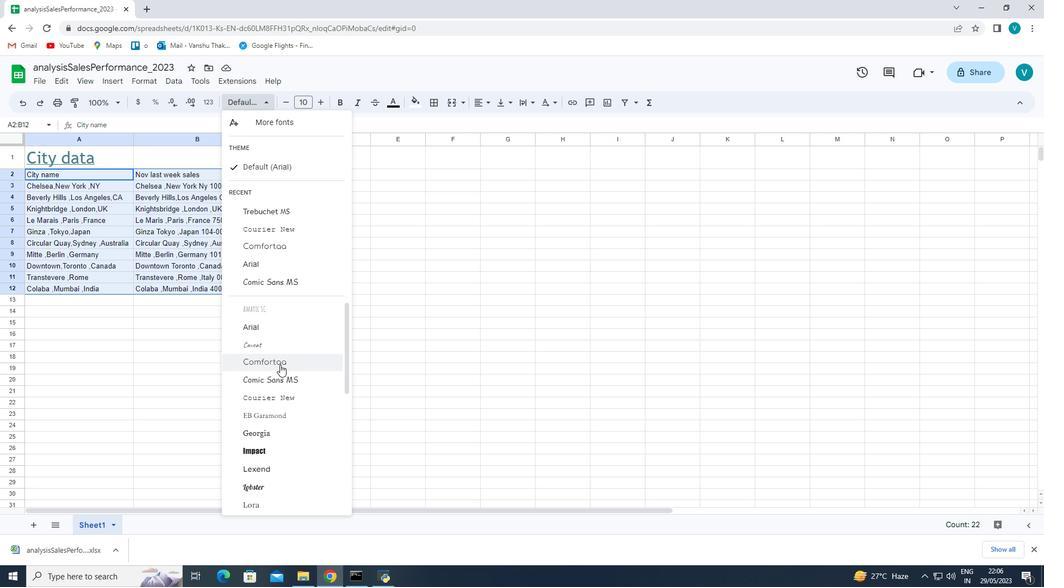 
Action: Mouse scrolled (280, 364) with delta (0, 0)
Screenshot: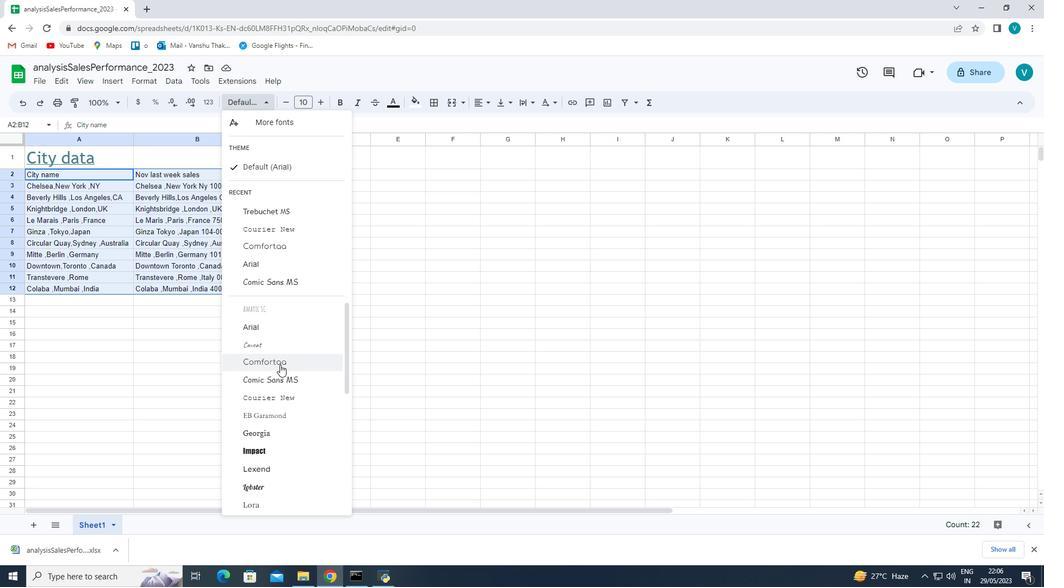 
Action: Mouse moved to (280, 363)
Screenshot: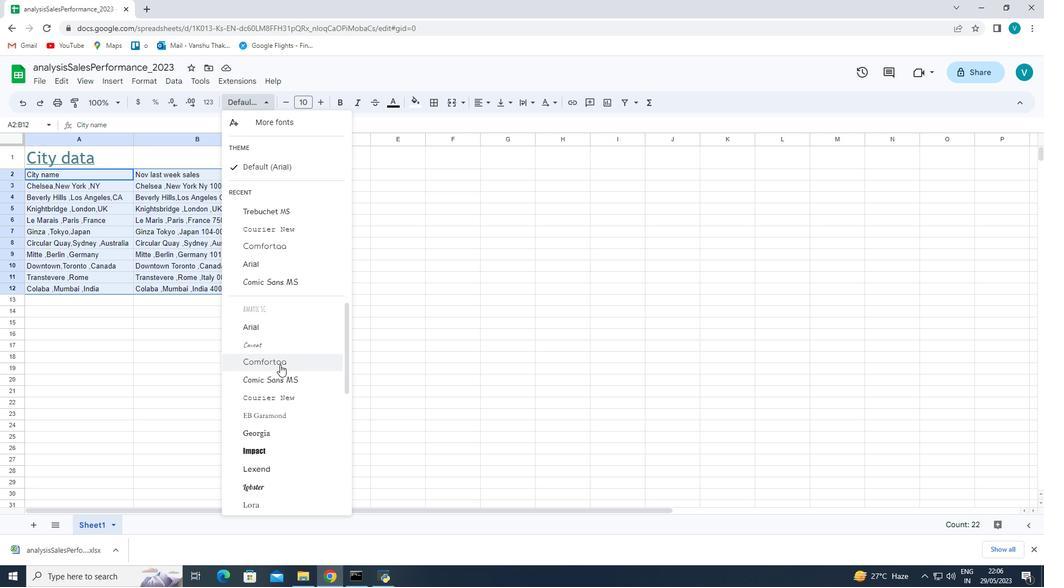 
Action: Mouse scrolled (280, 364) with delta (0, 0)
Screenshot: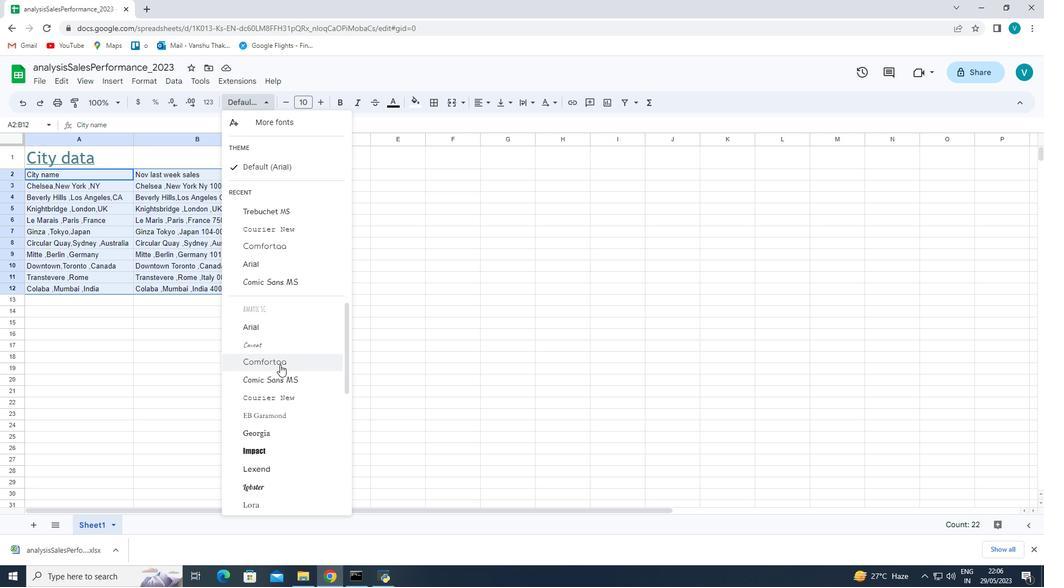 
Action: Mouse moved to (278, 309)
Screenshot: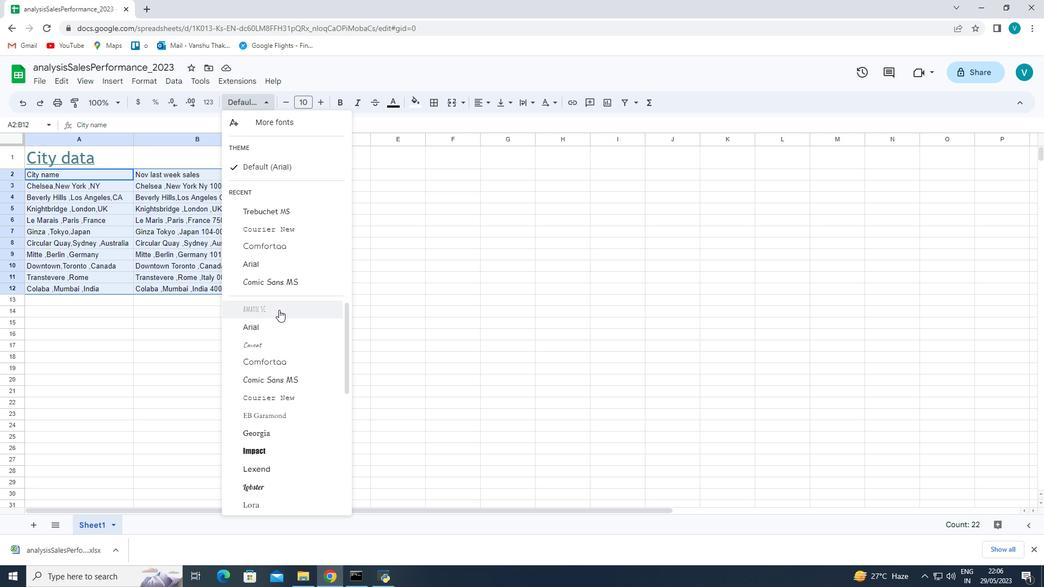 
Action: Mouse pressed left at (278, 309)
Screenshot: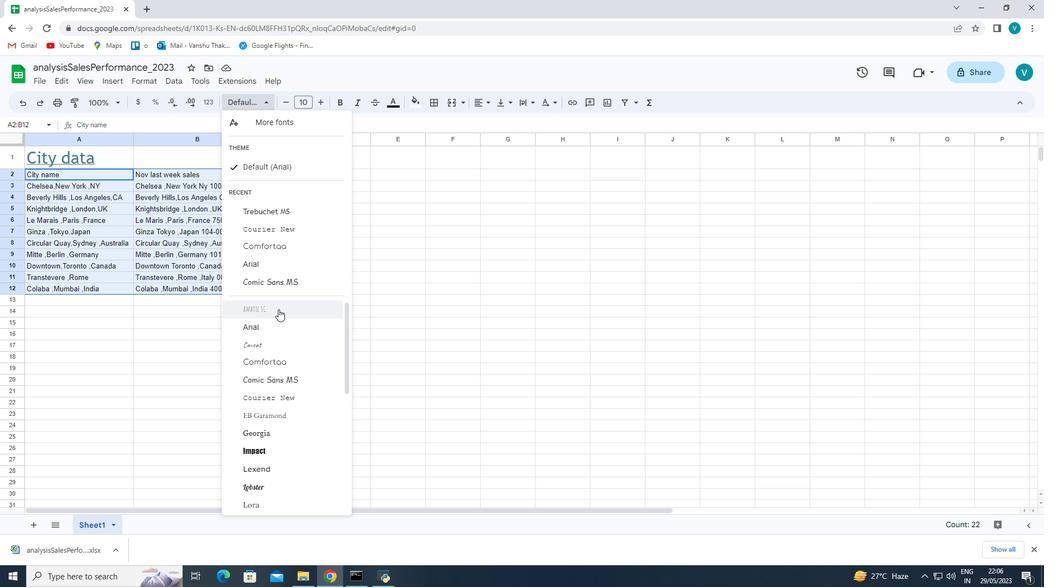 
Action: Mouse moved to (321, 106)
Screenshot: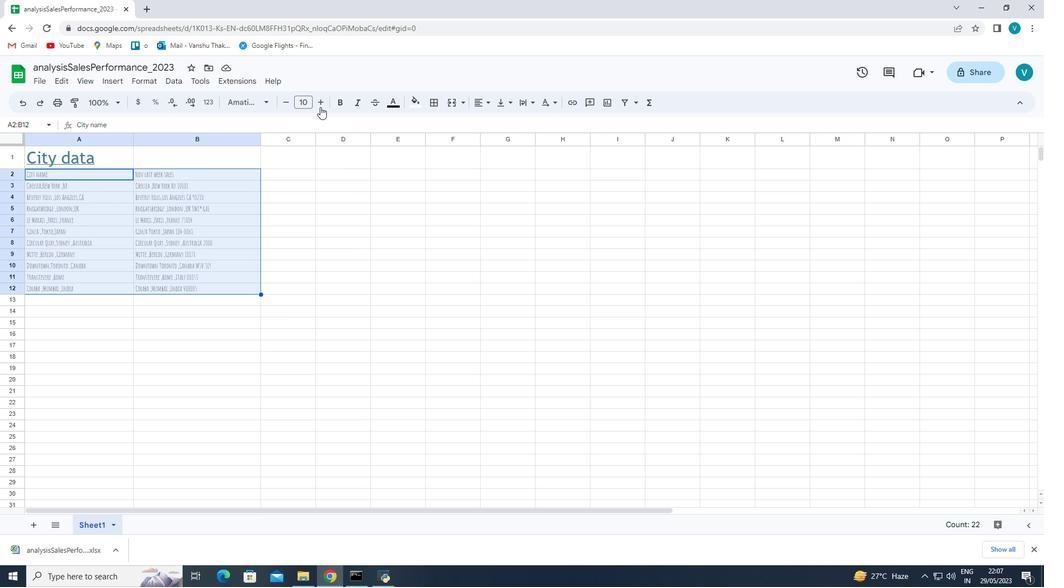 
Action: Mouse pressed left at (321, 106)
Screenshot: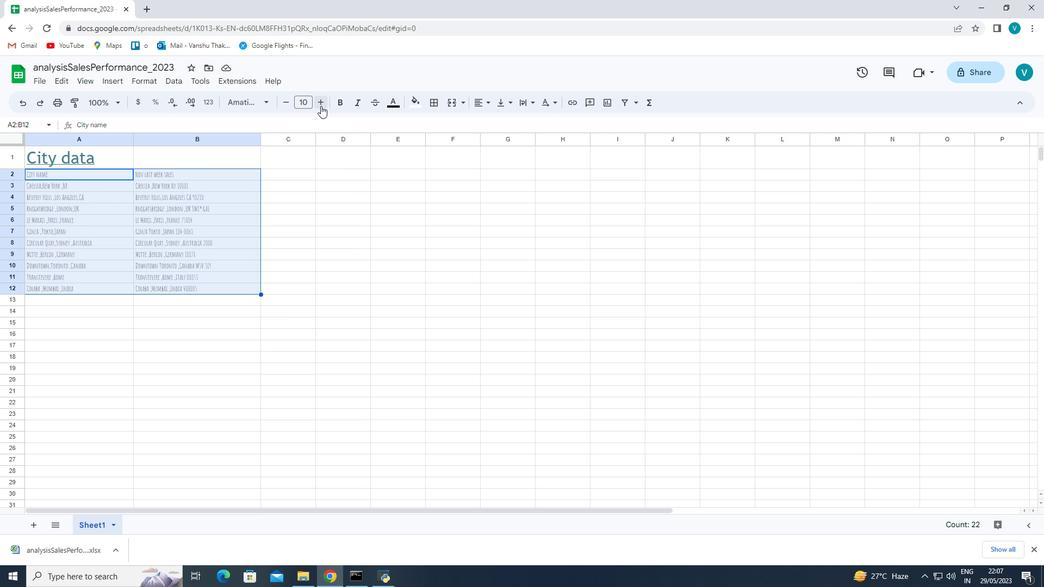
Action: Mouse pressed left at (321, 106)
Screenshot: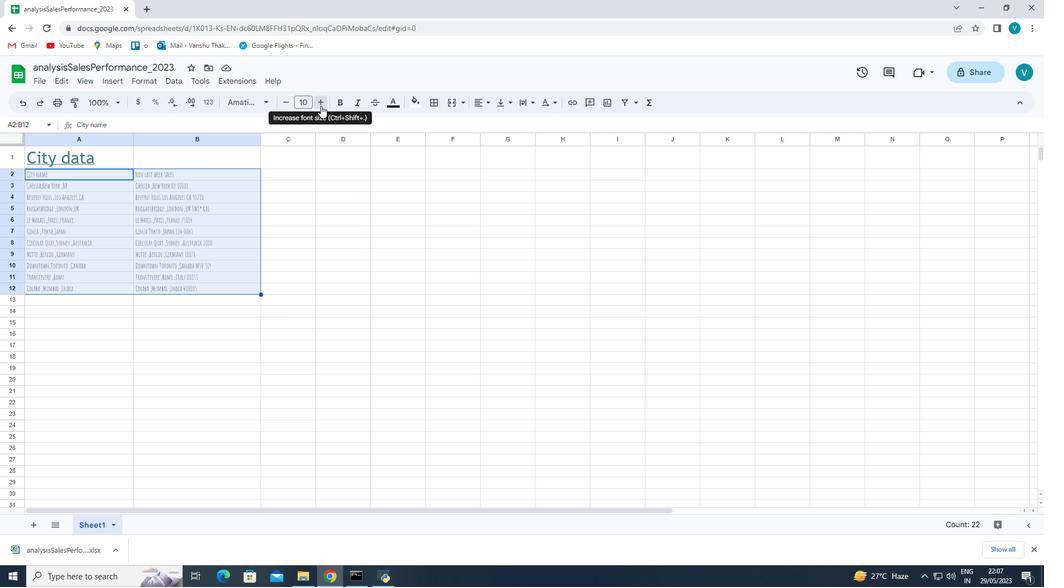 
Action: Mouse pressed left at (321, 106)
Screenshot: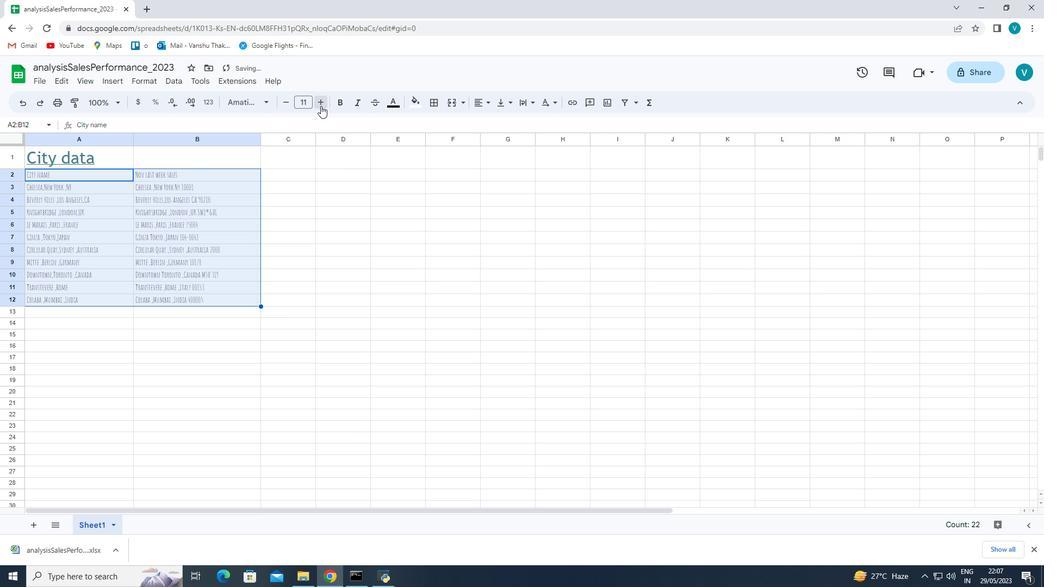 
Action: Mouse pressed left at (321, 106)
Screenshot: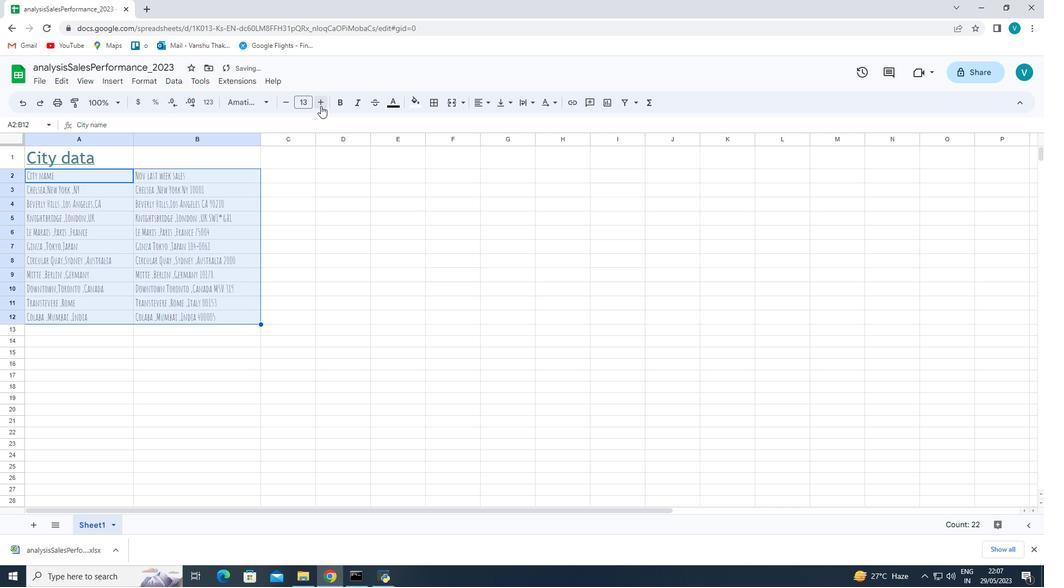 
Action: Mouse pressed left at (321, 106)
Screenshot: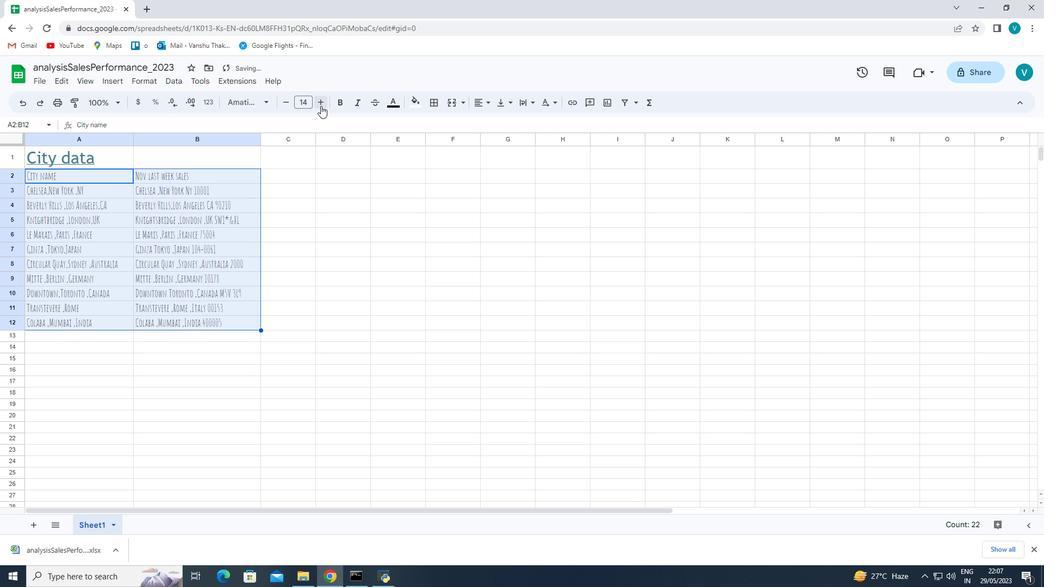 
Action: Mouse pressed left at (321, 106)
Screenshot: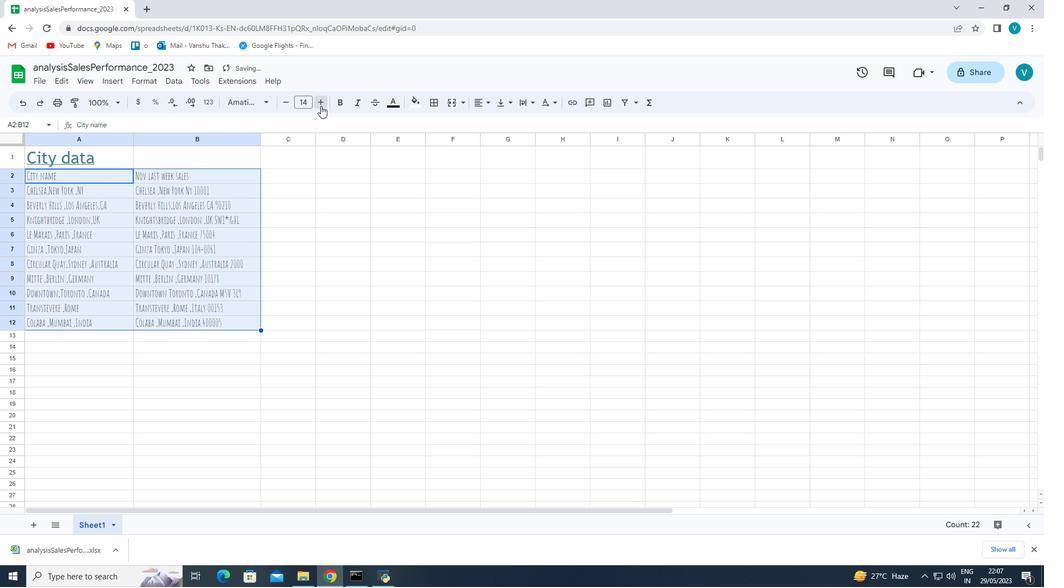 
Action: Mouse moved to (486, 102)
Screenshot: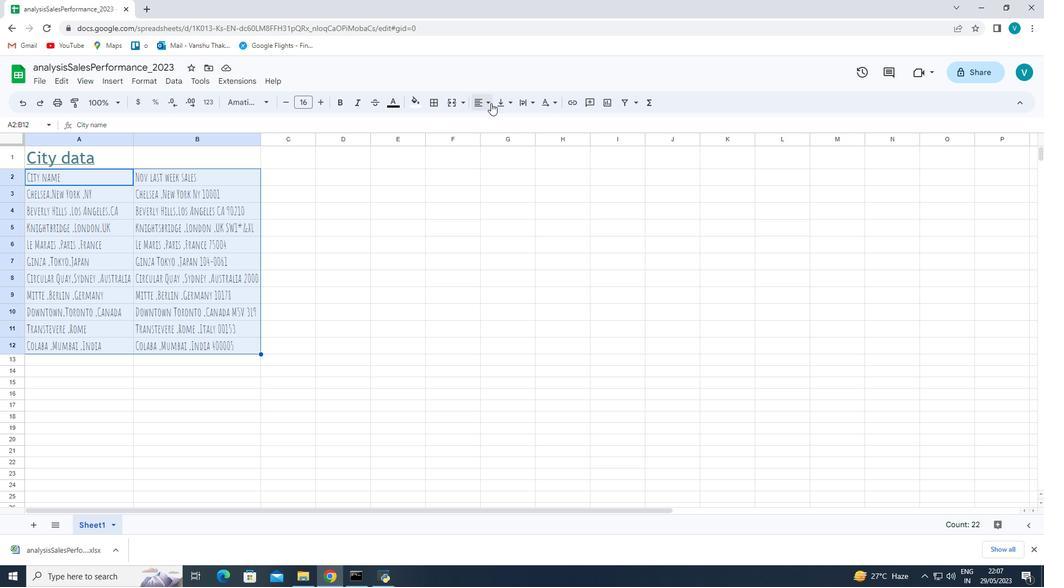 
Action: Mouse pressed left at (486, 102)
Screenshot: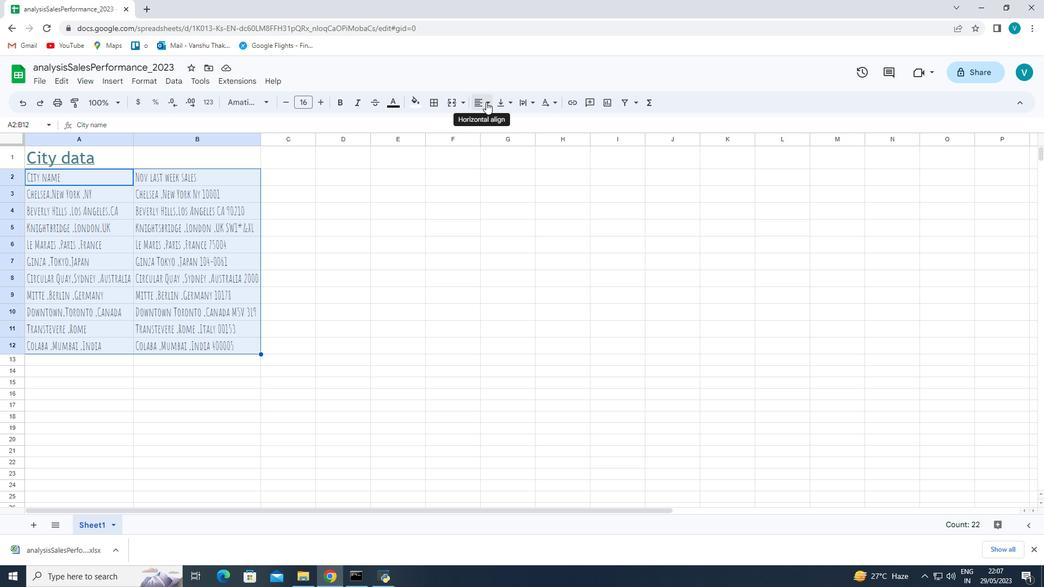 
Action: Mouse moved to (479, 119)
Screenshot: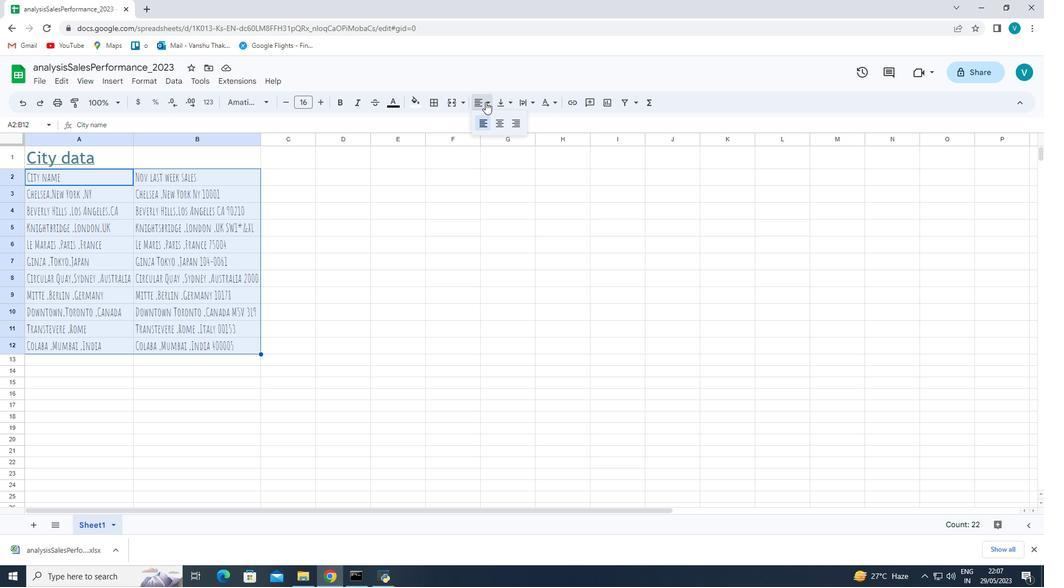 
Action: Mouse pressed left at (479, 119)
Screenshot: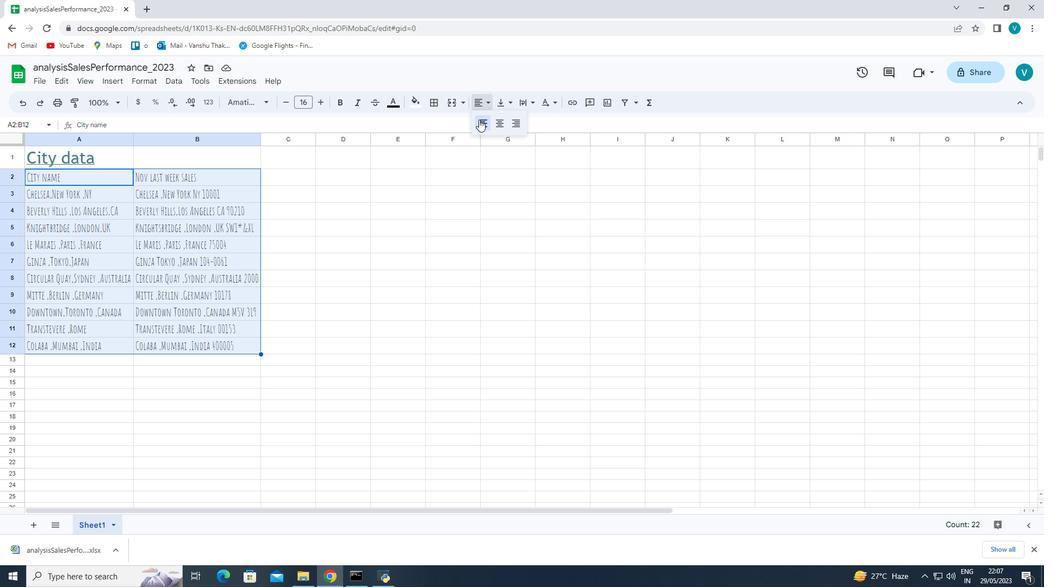 
Action: Mouse moved to (482, 106)
Screenshot: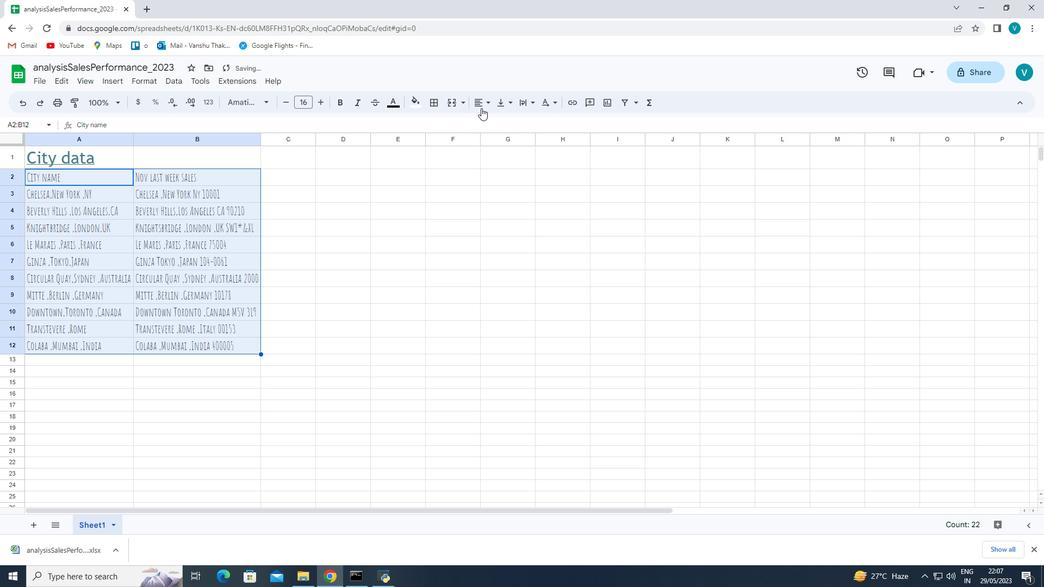 
Action: Mouse pressed left at (482, 106)
Screenshot: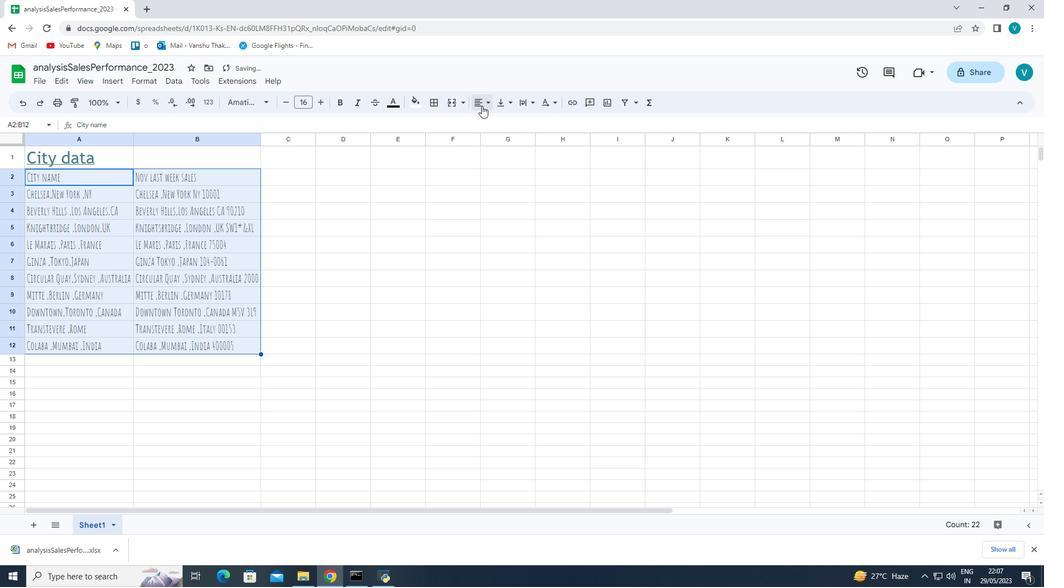 
Action: Mouse pressed left at (482, 106)
Screenshot: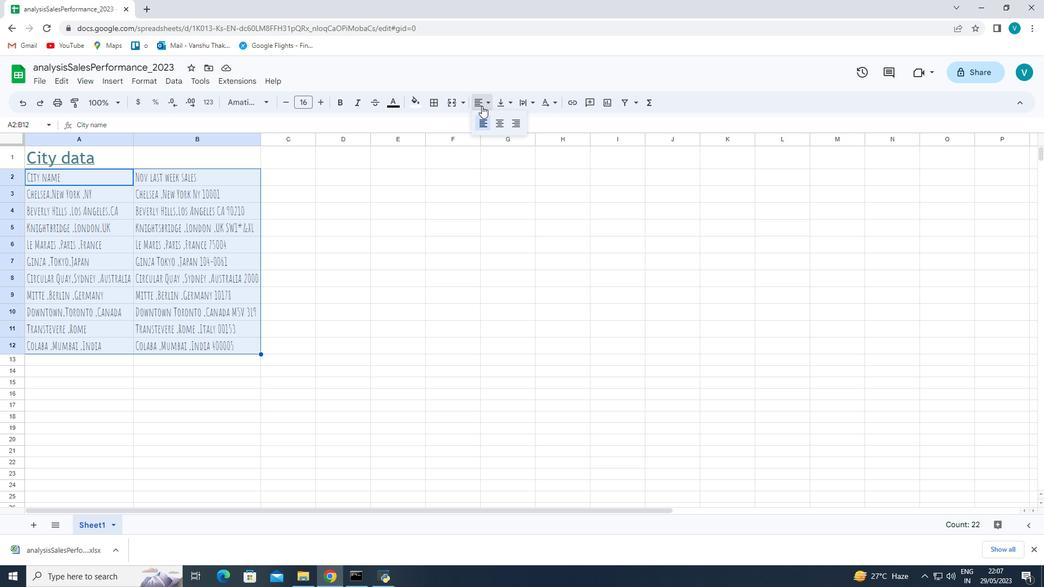 
Action: Mouse moved to (471, 220)
Screenshot: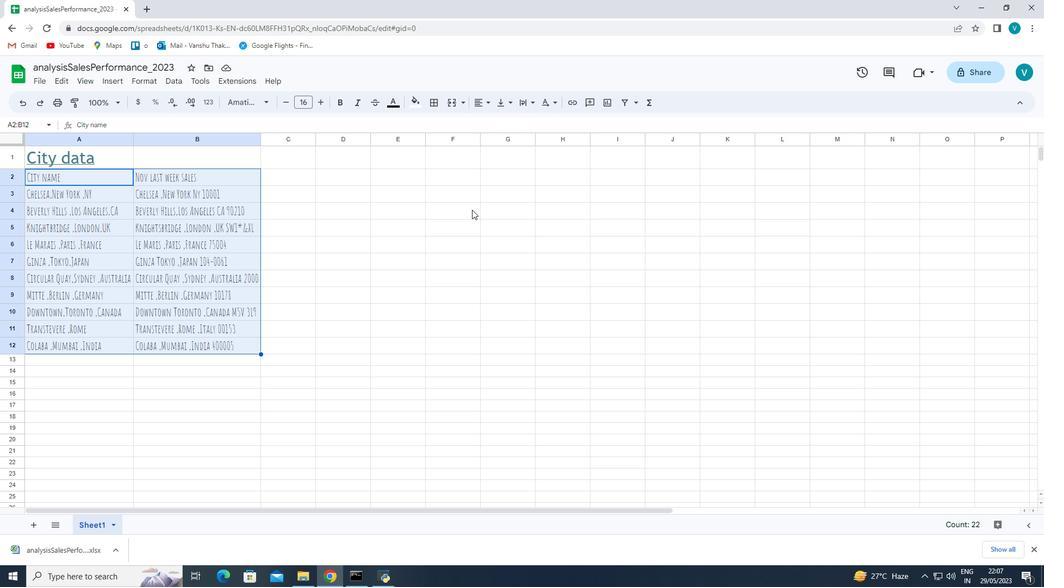 
Action: Mouse pressed left at (471, 220)
Screenshot: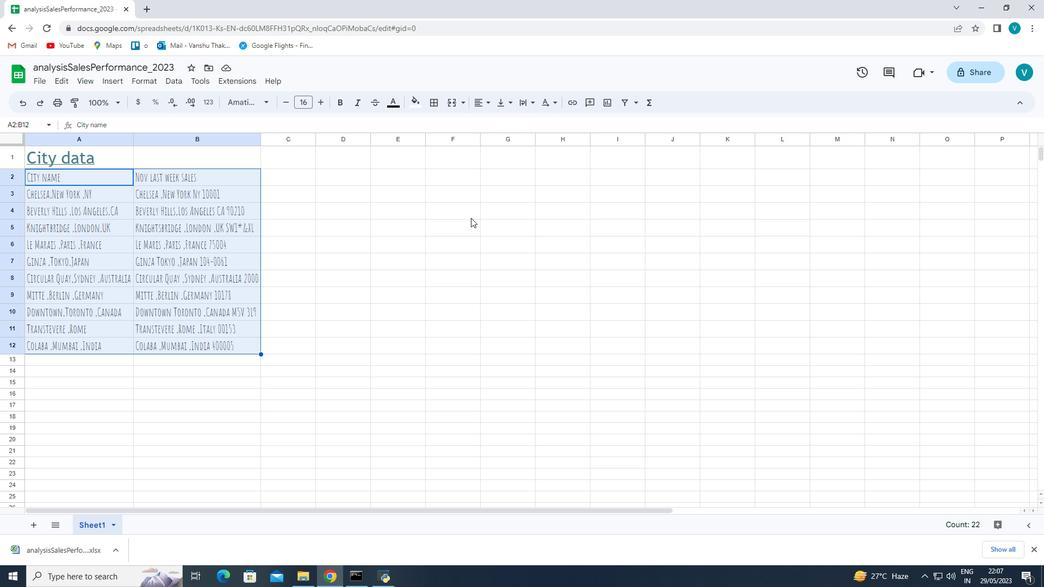 
Action: Mouse moved to (238, 282)
Screenshot: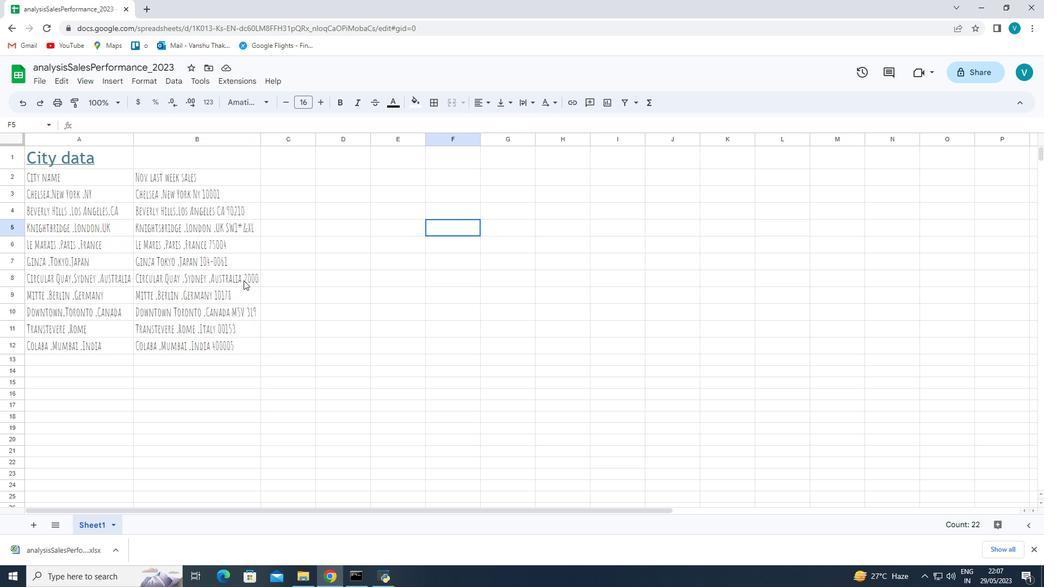 
Action: Mouse scrolled (238, 283) with delta (0, 0)
Screenshot: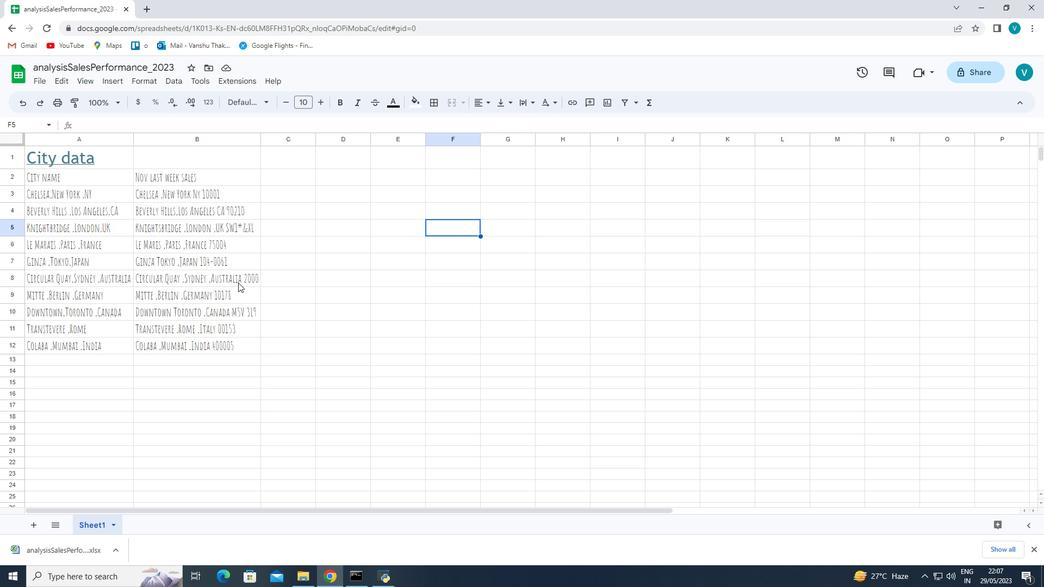 
Action: Mouse scrolled (238, 283) with delta (0, 0)
Screenshot: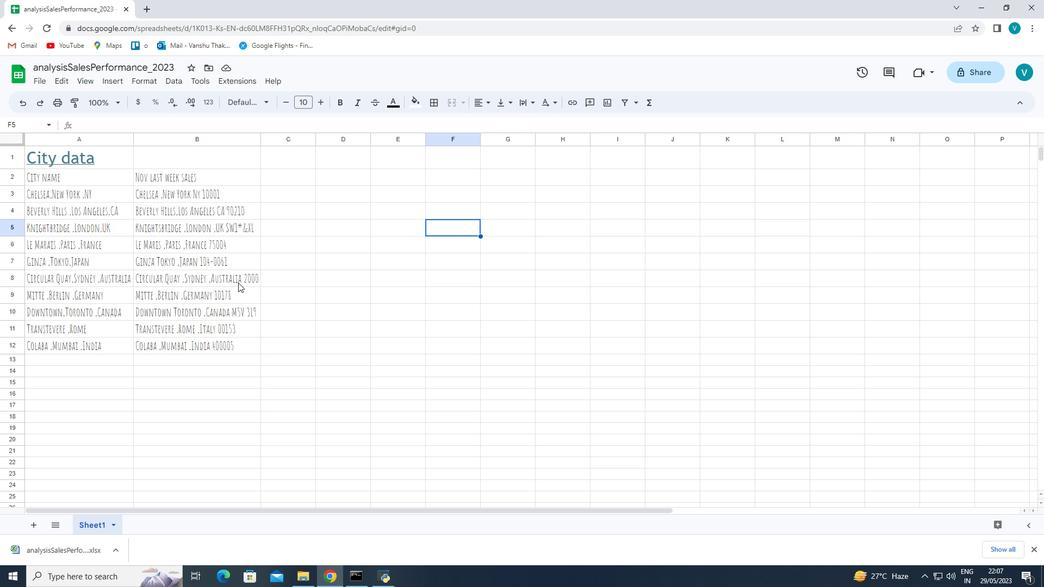 
Action: Mouse scrolled (238, 283) with delta (0, 0)
Screenshot: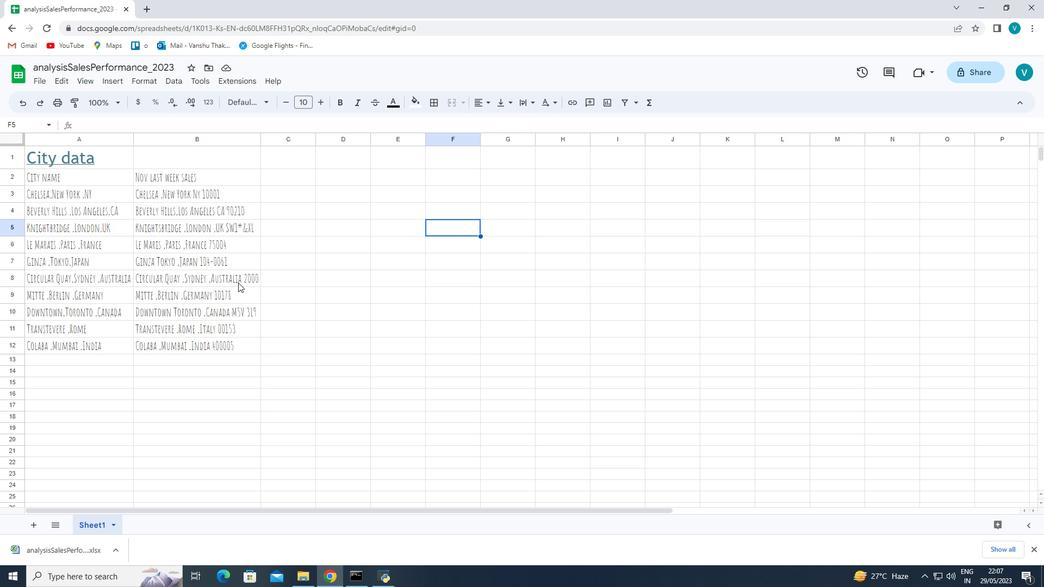 
Action: Mouse scrolled (238, 283) with delta (0, 0)
Screenshot: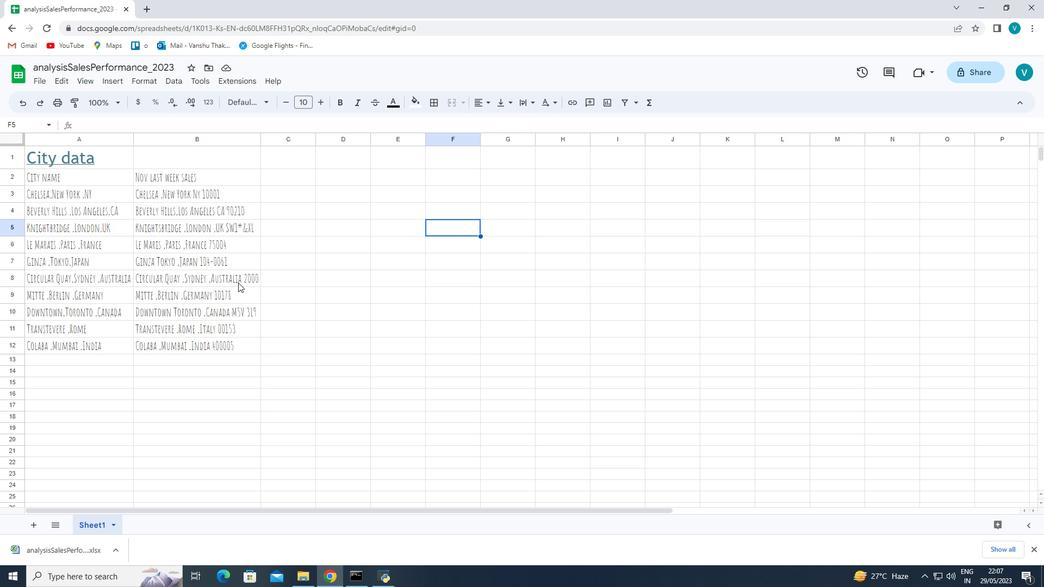 
Action: Mouse scrolled (238, 283) with delta (0, 0)
Screenshot: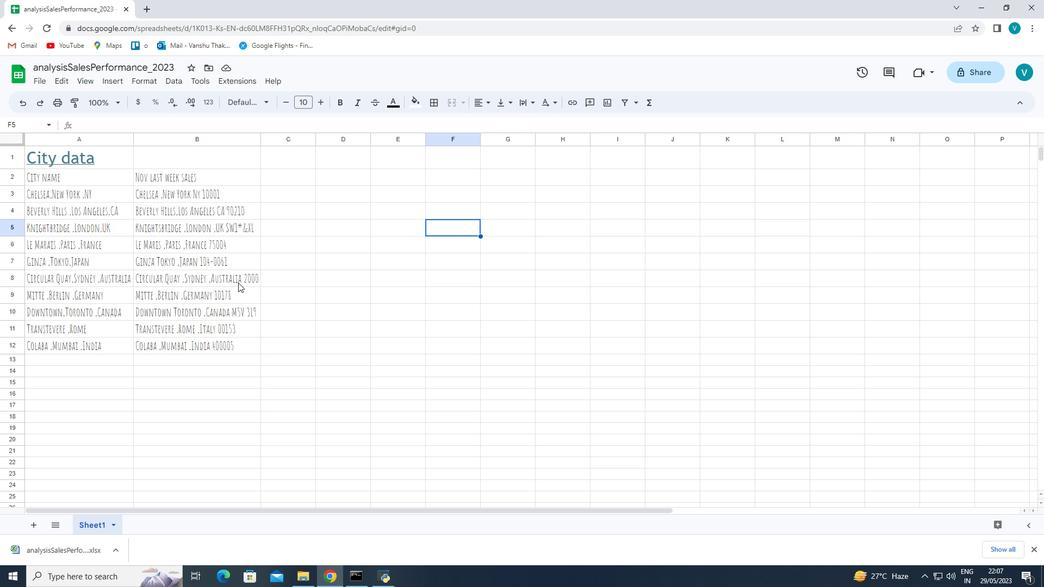 
Action: Mouse scrolled (238, 282) with delta (0, 0)
Screenshot: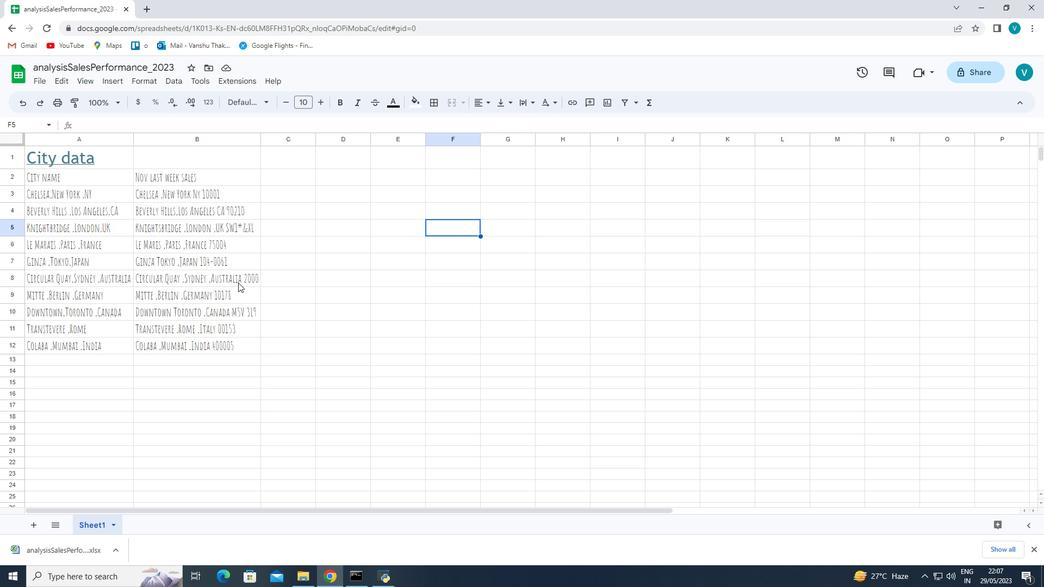 
Action: Mouse scrolled (238, 282) with delta (0, 0)
Screenshot: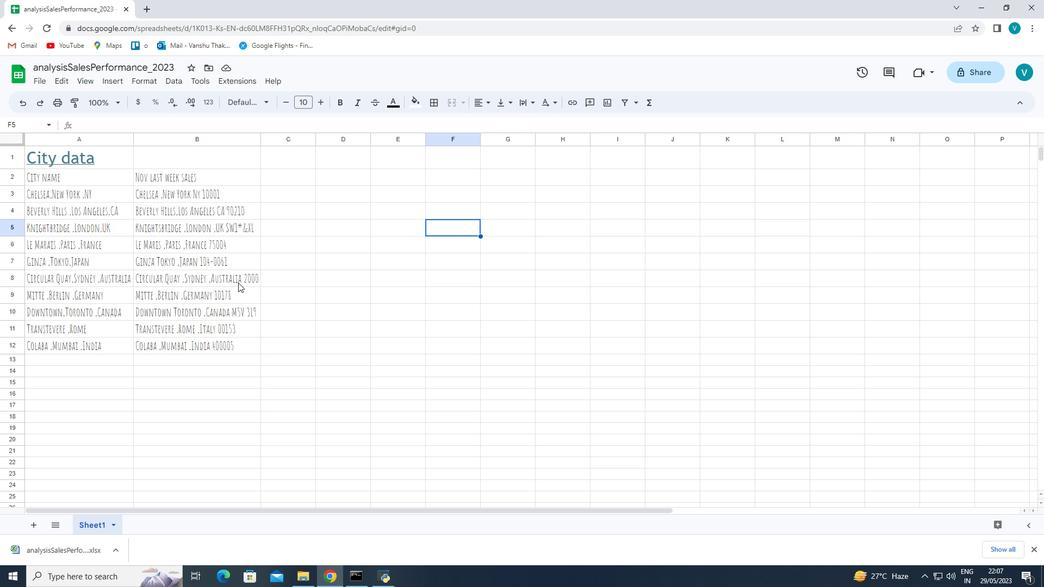 
Action: Mouse scrolled (238, 282) with delta (0, 0)
Screenshot: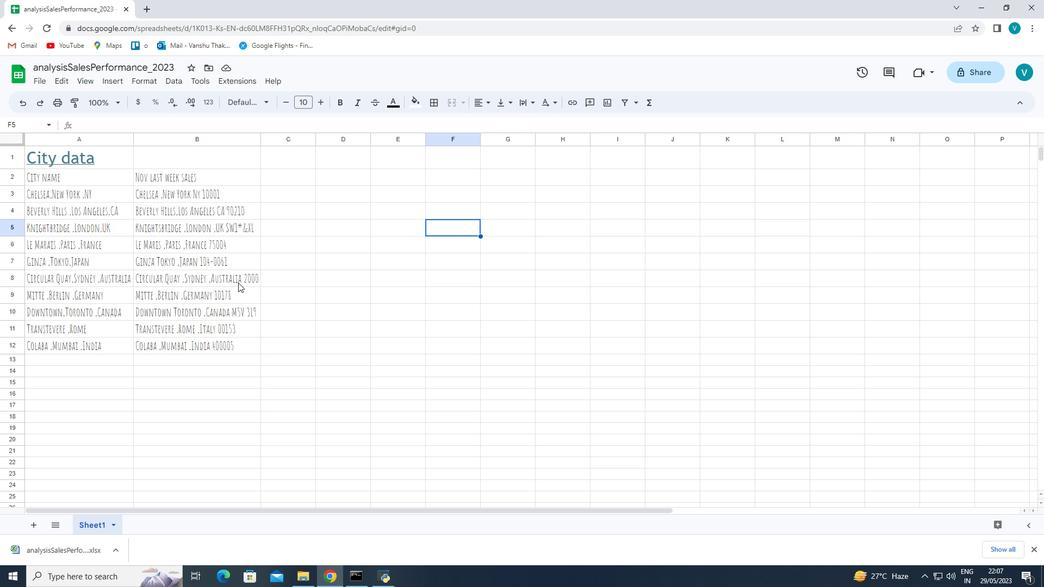 
Action: Mouse scrolled (238, 283) with delta (0, 0)
Screenshot: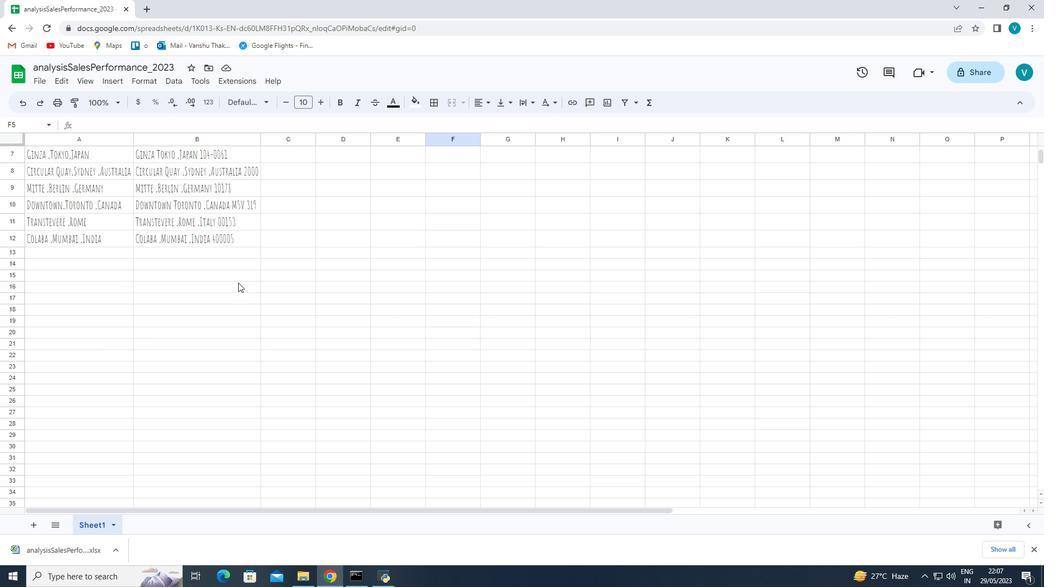 
Action: Mouse scrolled (238, 283) with delta (0, 0)
Screenshot: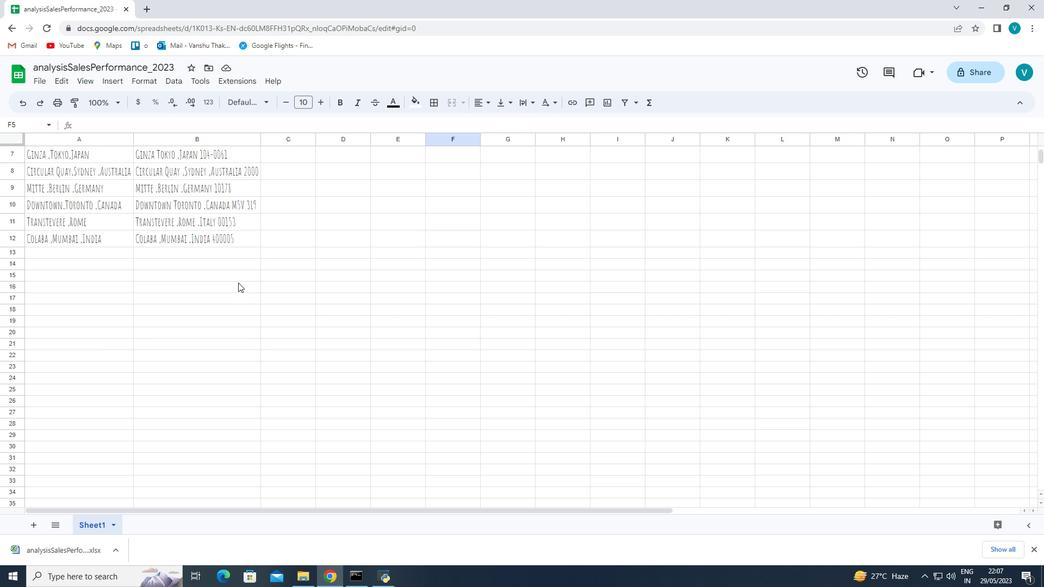 
Action: Mouse scrolled (238, 283) with delta (0, 0)
Screenshot: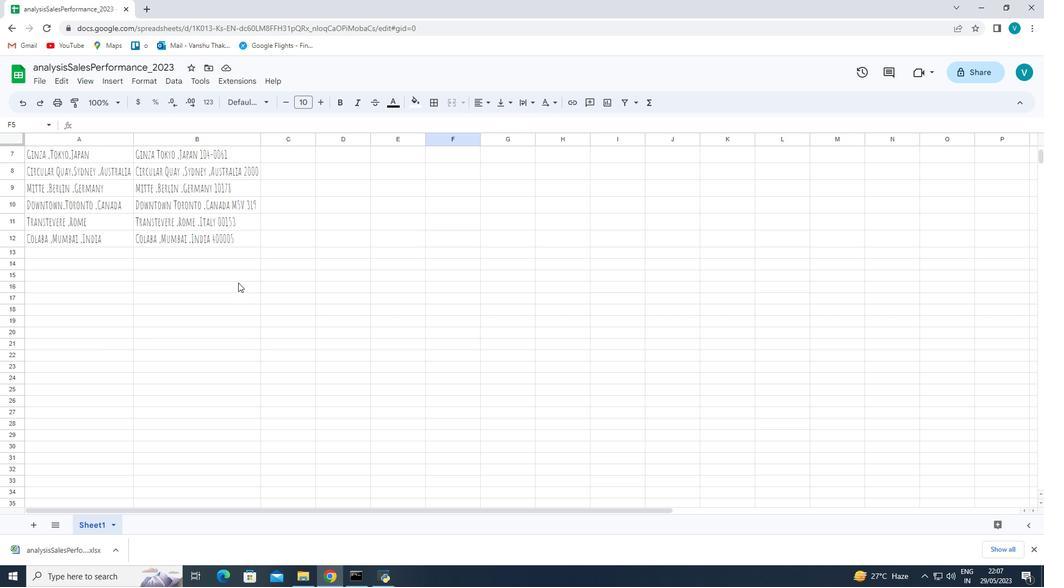 
Action: Mouse scrolled (238, 283) with delta (0, 0)
Screenshot: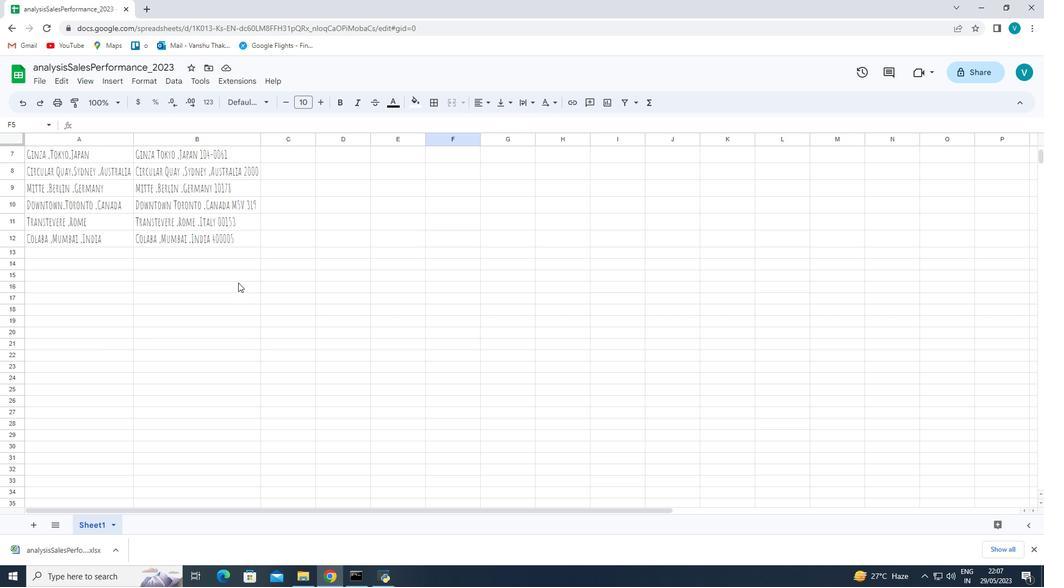 
Action: Mouse scrolled (238, 283) with delta (0, 0)
Screenshot: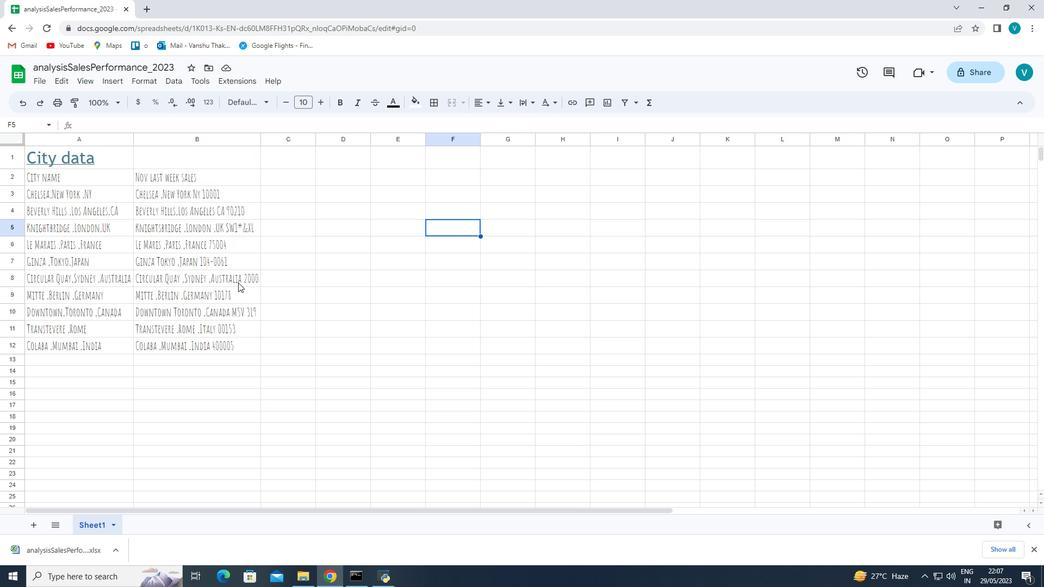
Action: Mouse scrolled (238, 283) with delta (0, 0)
Screenshot: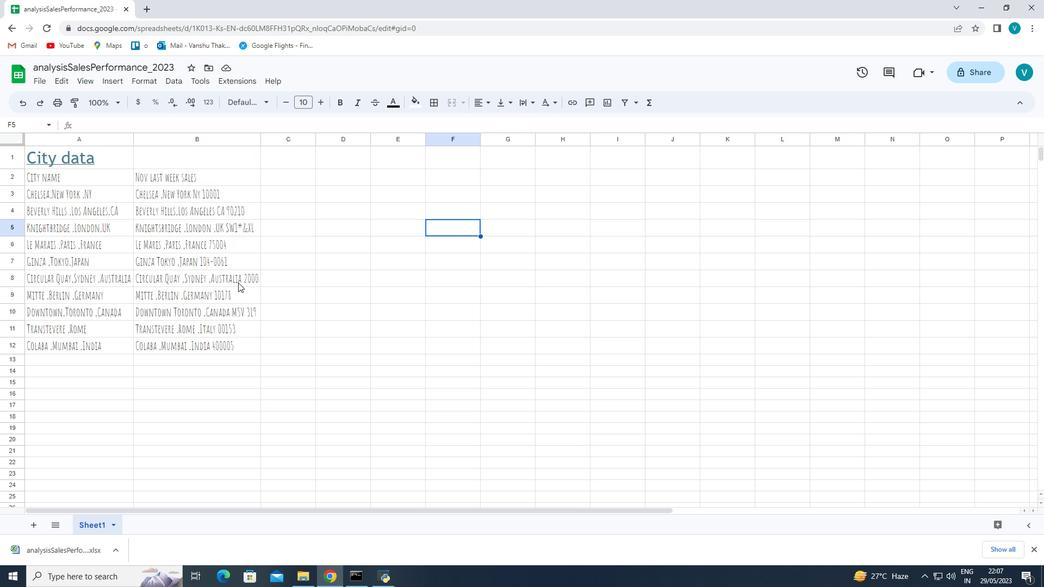 
Action: Mouse scrolled (238, 283) with delta (0, 0)
Screenshot: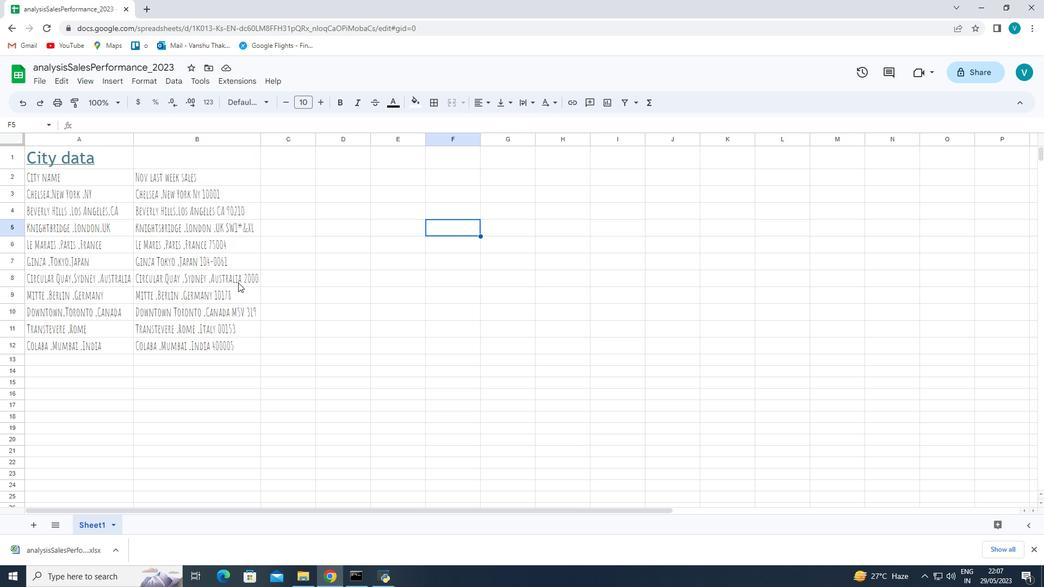 
Action: Mouse scrolled (238, 283) with delta (0, 0)
Screenshot: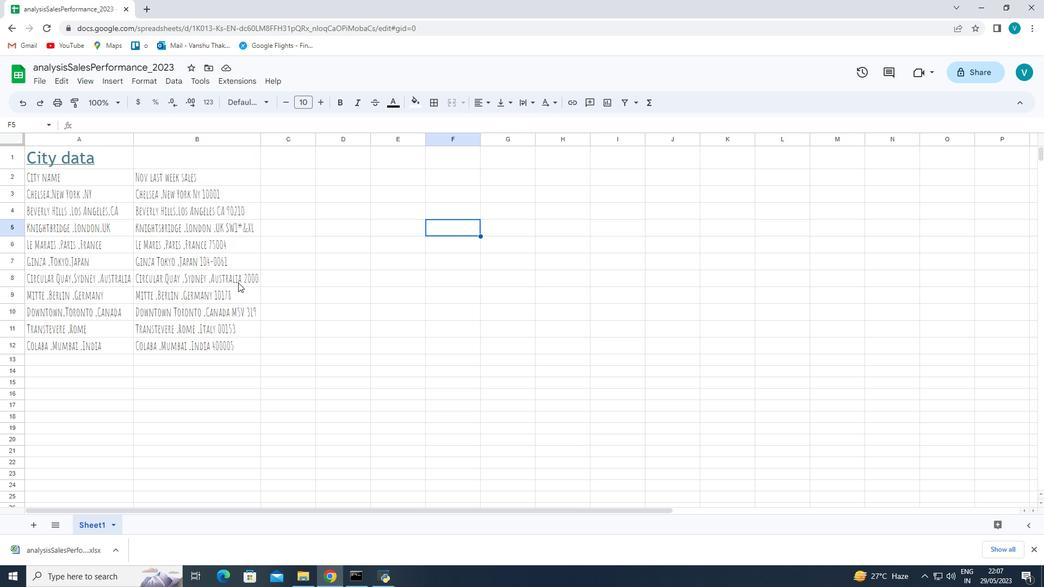 
Action: Mouse moved to (42, 86)
Screenshot: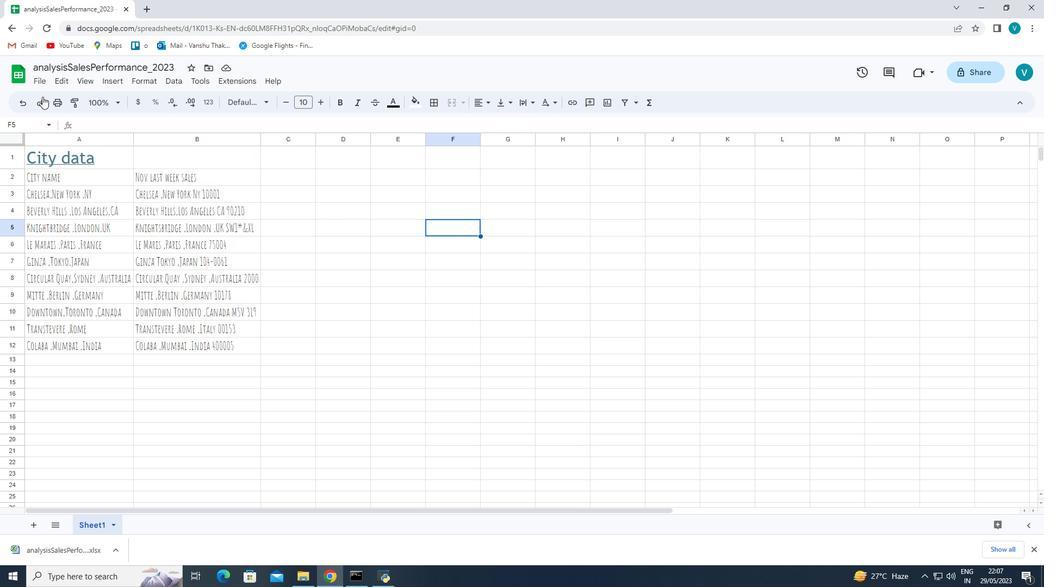 
Action: Mouse pressed left at (42, 86)
Screenshot: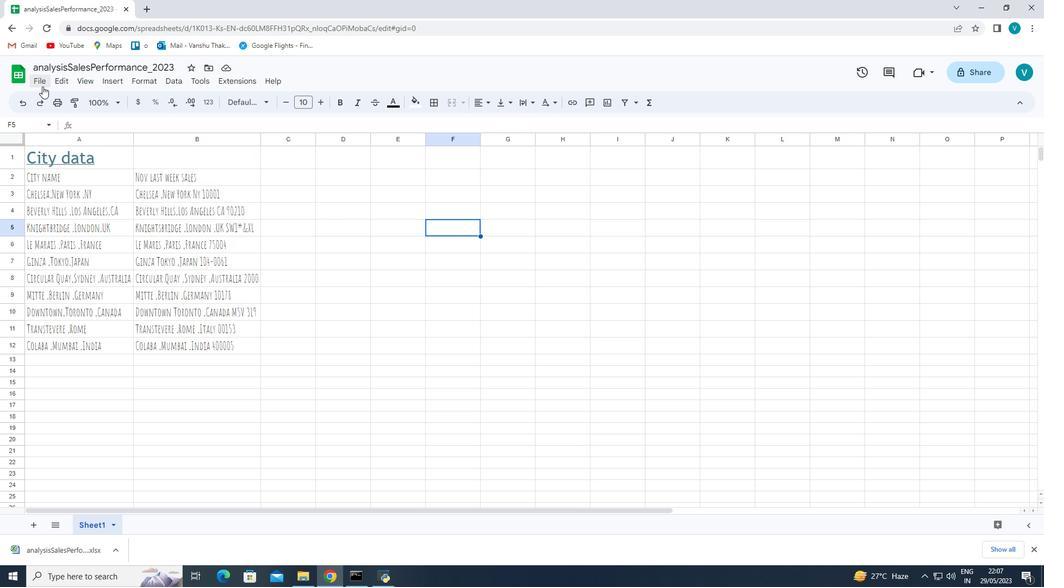 
Action: Mouse moved to (107, 214)
Screenshot: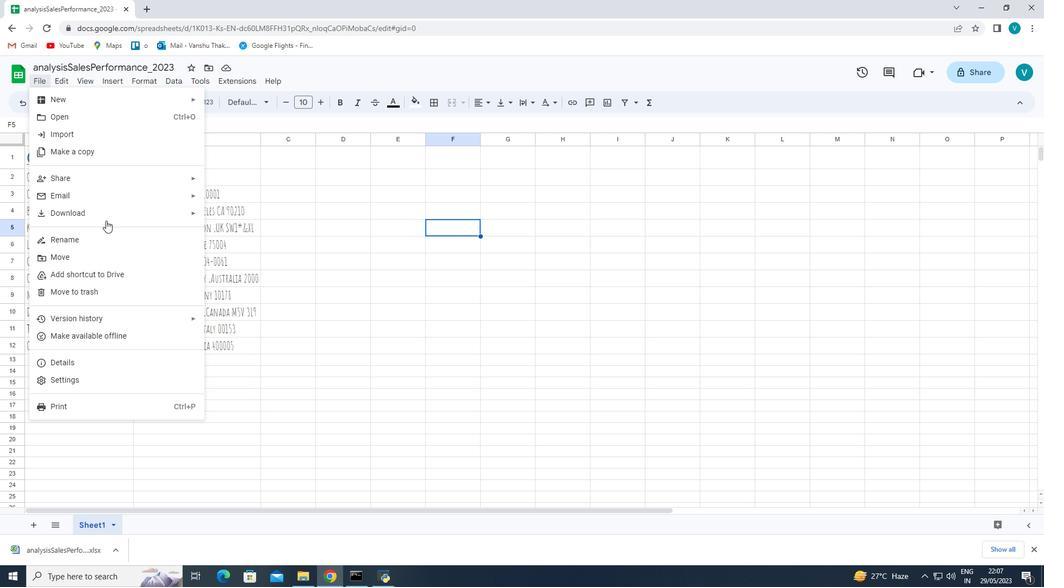 
Action: Mouse pressed left at (107, 214)
Screenshot: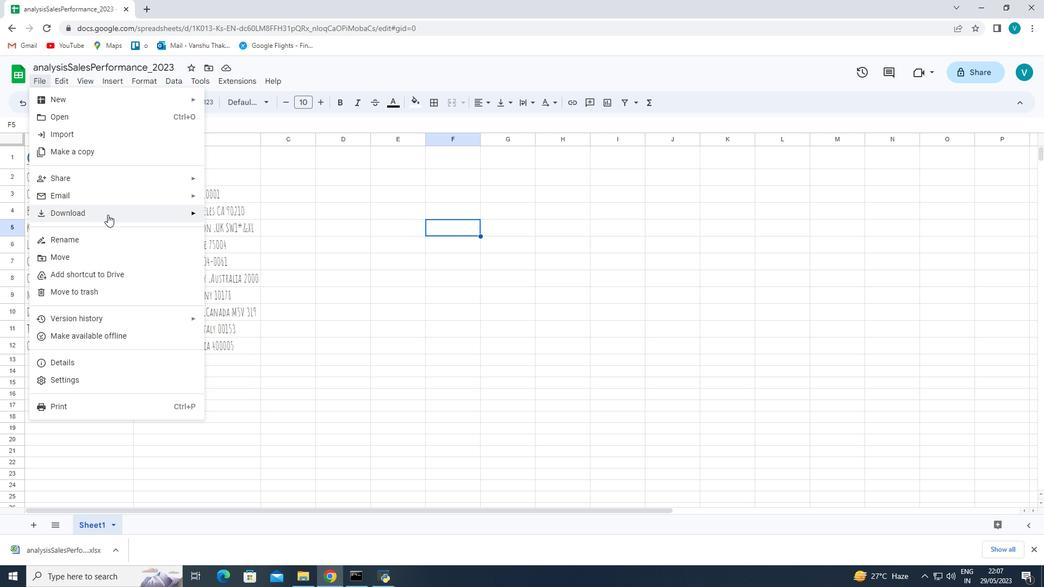 
Action: Mouse moved to (222, 218)
Screenshot: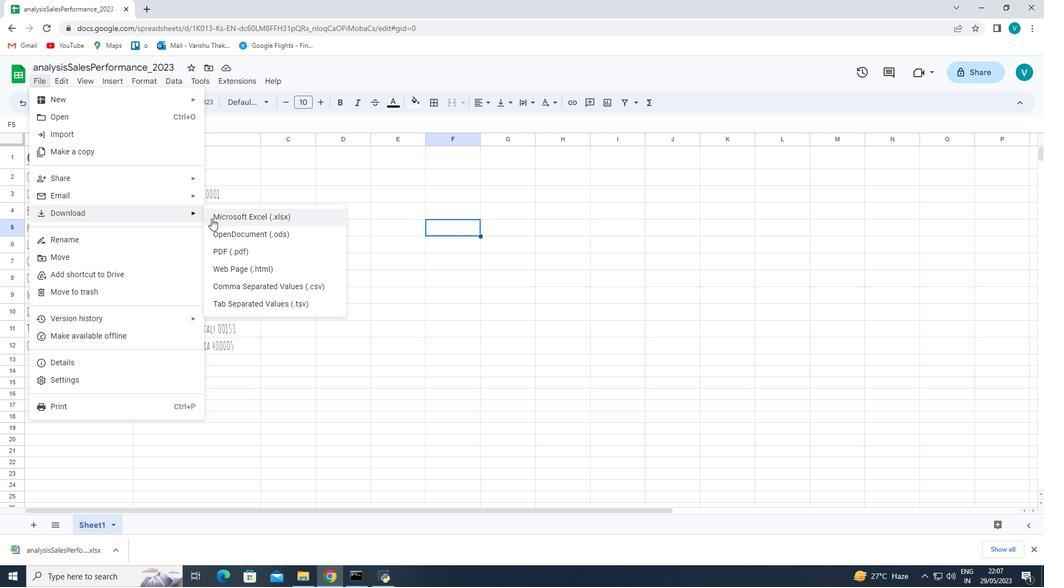 
Action: Mouse pressed left at (222, 218)
Screenshot: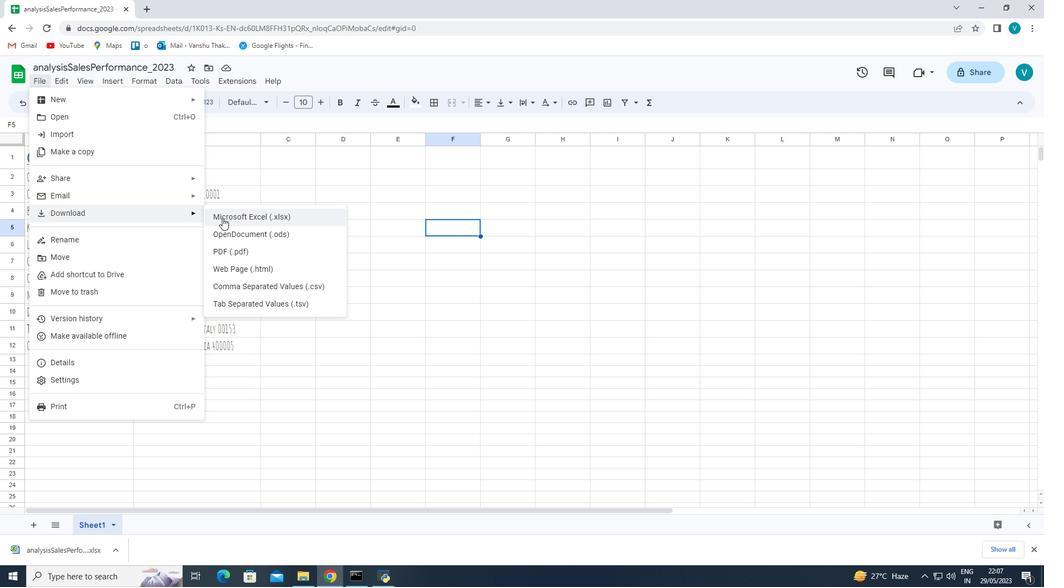 
Action: Mouse moved to (223, 243)
Screenshot: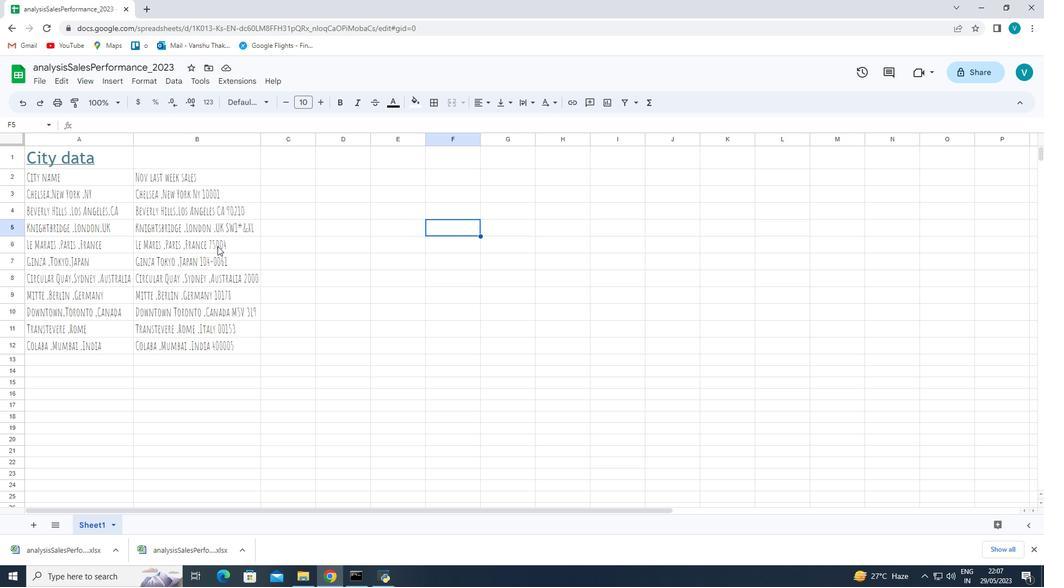 
Action: Mouse scrolled (223, 244) with delta (0, 0)
Screenshot: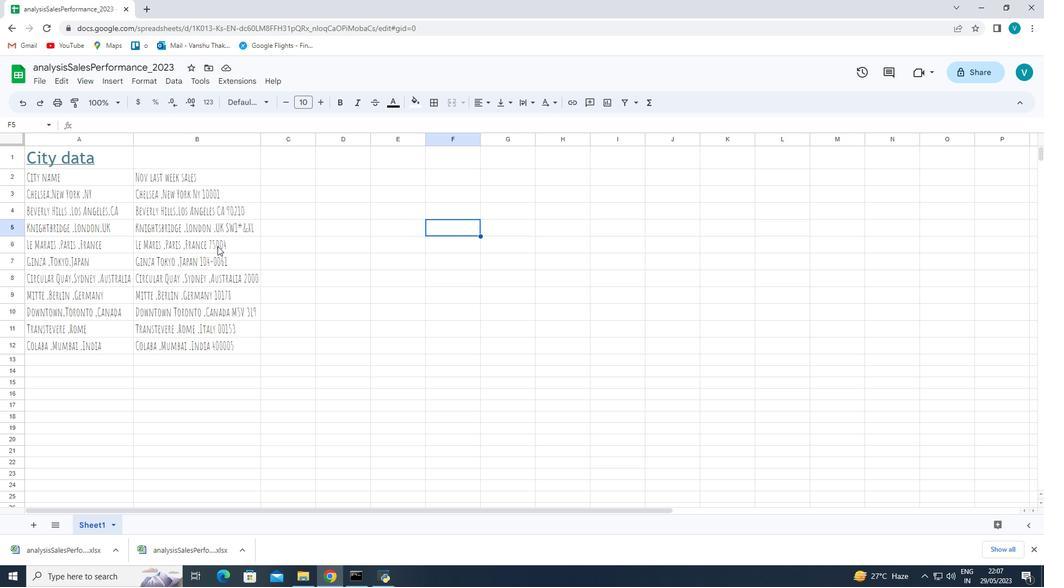 
Action: Mouse moved to (223, 243)
Screenshot: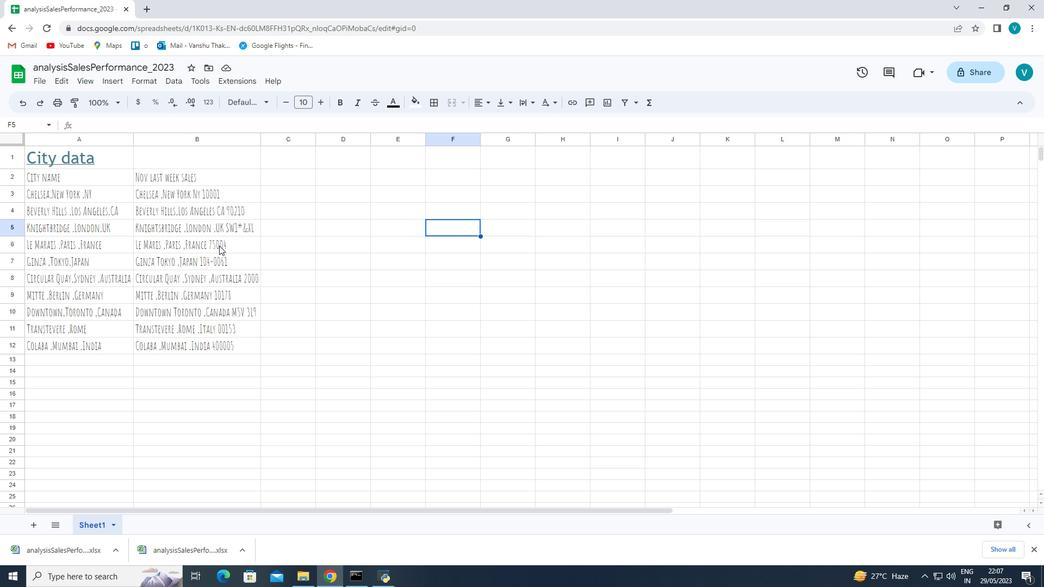 
Action: Mouse scrolled (223, 243) with delta (0, 0)
Screenshot: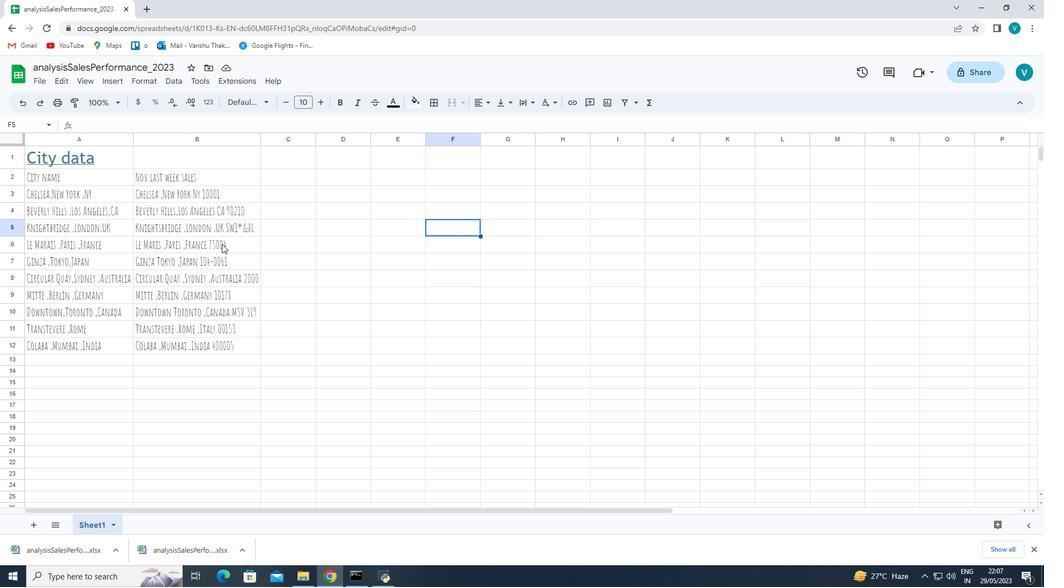 
Action: Mouse moved to (223, 243)
Screenshot: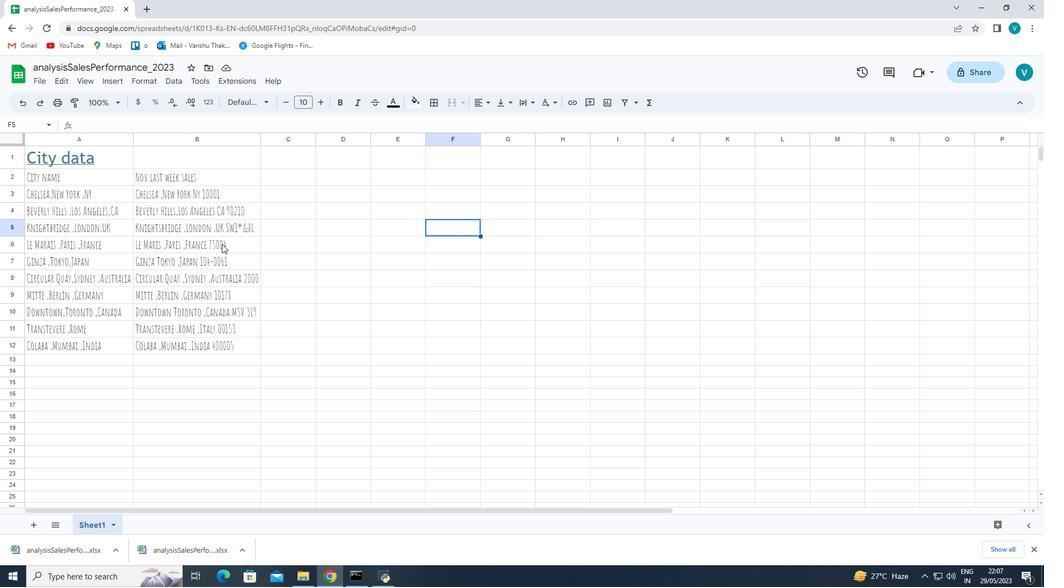 
Action: Mouse scrolled (223, 243) with delta (0, 0)
Screenshot: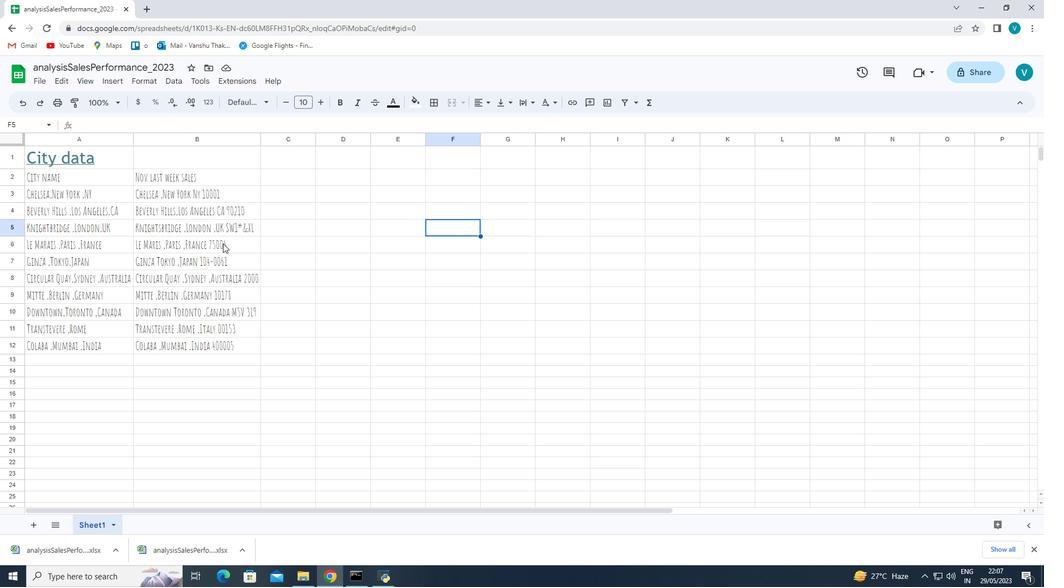 
Action: Mouse moved to (224, 242)
Screenshot: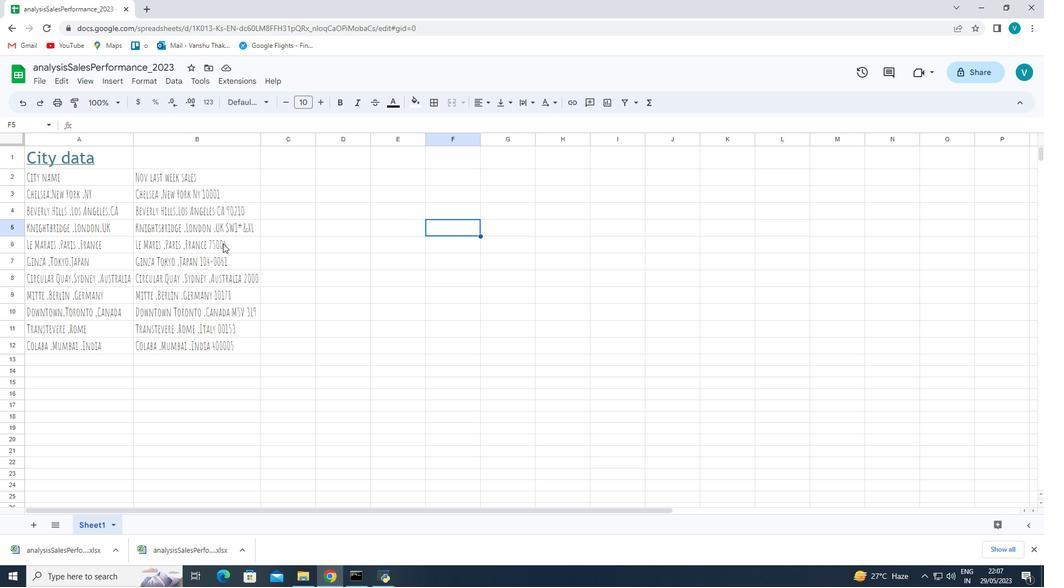 
Action: Mouse scrolled (224, 243) with delta (0, 0)
Screenshot: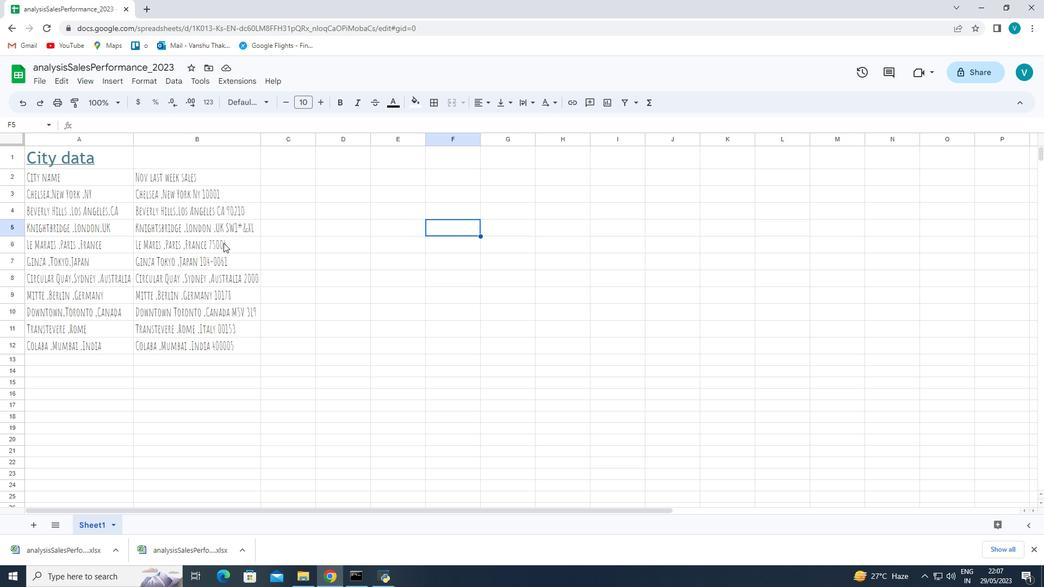 
Action: Mouse moved to (83, 249)
Screenshot: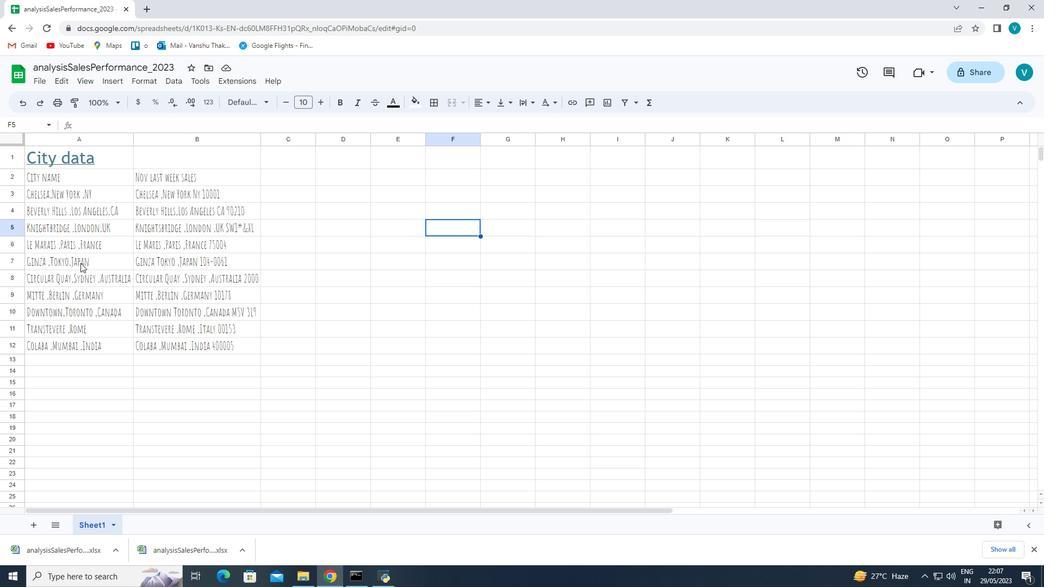 
